 Task: Open a blank google sheet and write heading  Customer order data  Add 10 people name:-  'David White, Emily Green, Andrew Baker, Madison Evans, Logan King, Grace Hill, Gabriel Young, Elizabeth Flores, Samuel Reed, Avery Nelson. ' in June Last week sales are  10020 to 20050. customer order name:-  Nike shoe, Adidas shoe, Gucci T-shirt, Louis Vuitton bag, Zara Shirt, H&M jeans, Chanel perfume, Versace perfume, Ralph Lauren, Prada Shirtcustomer order price in between:-  10000 to 15000. Save page BudgetTrackData
Action: Mouse moved to (955, 70)
Screenshot: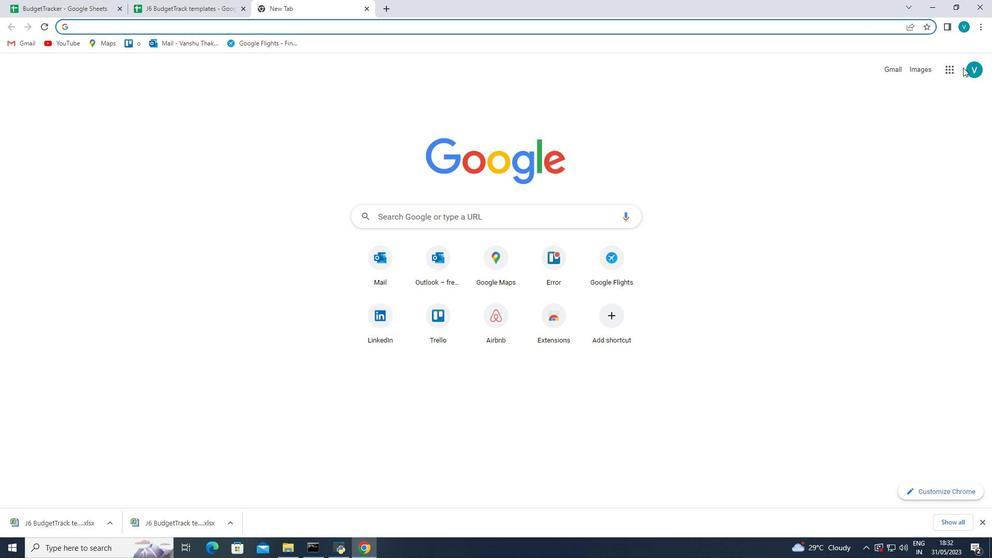 
Action: Mouse pressed left at (955, 70)
Screenshot: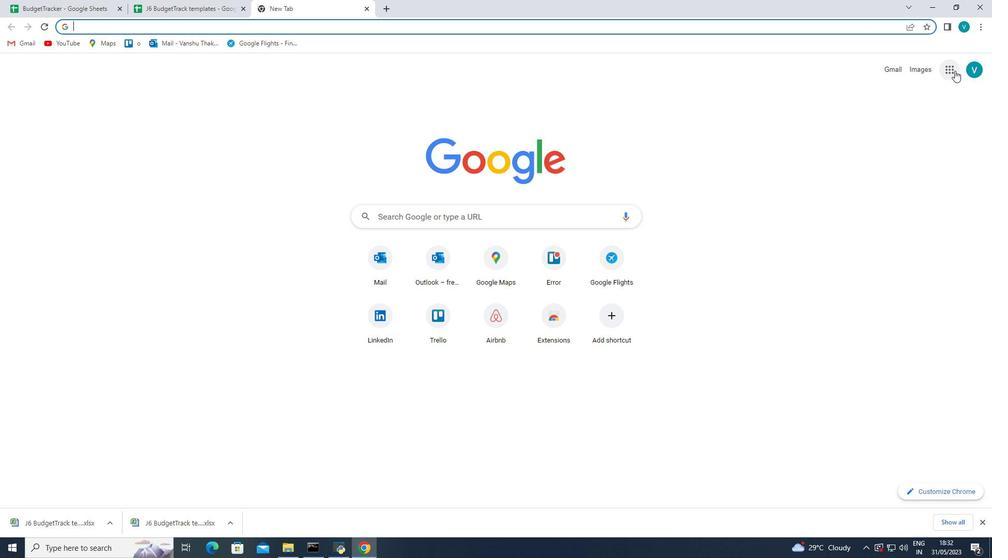 
Action: Mouse moved to (948, 234)
Screenshot: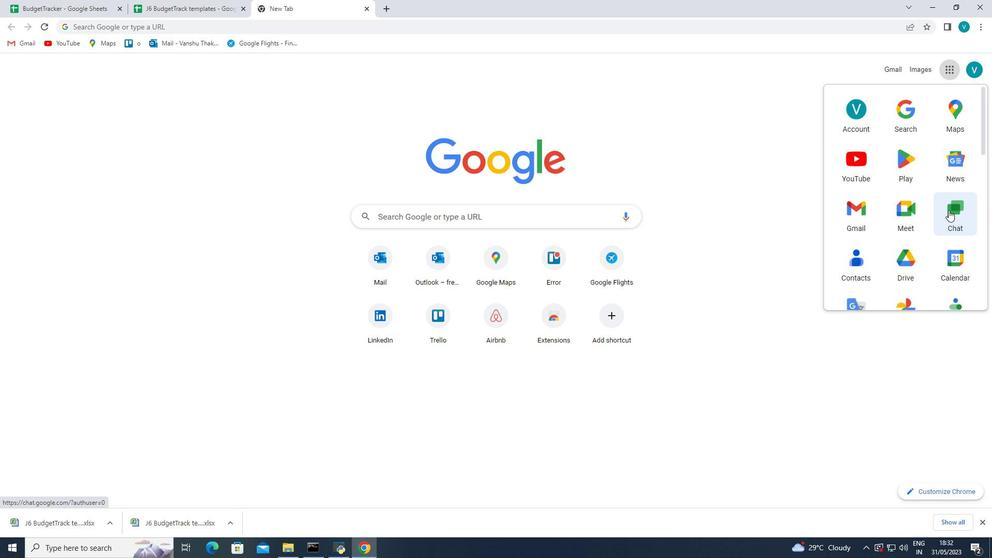 
Action: Mouse scrolled (948, 233) with delta (0, 0)
Screenshot: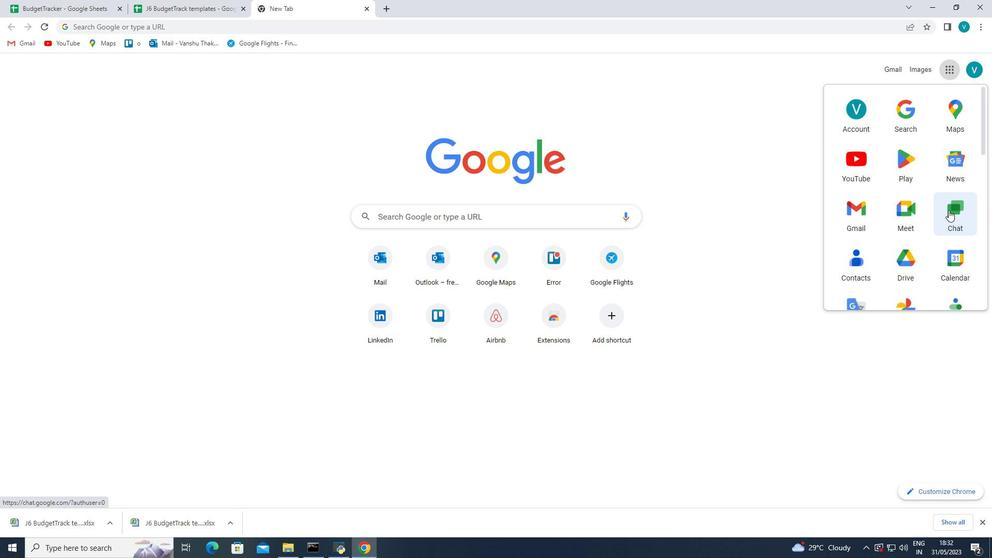 
Action: Mouse moved to (948, 236)
Screenshot: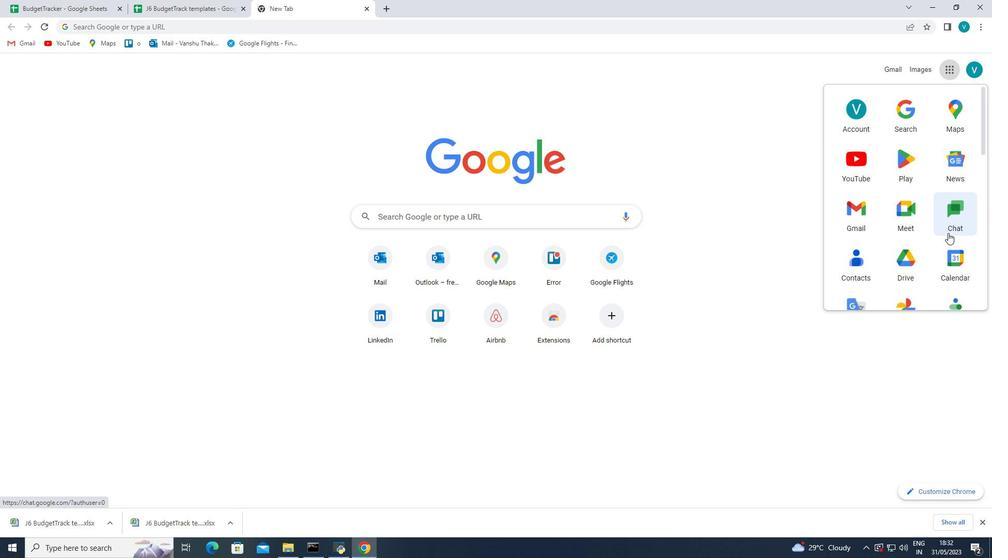 
Action: Mouse scrolled (948, 235) with delta (0, 0)
Screenshot: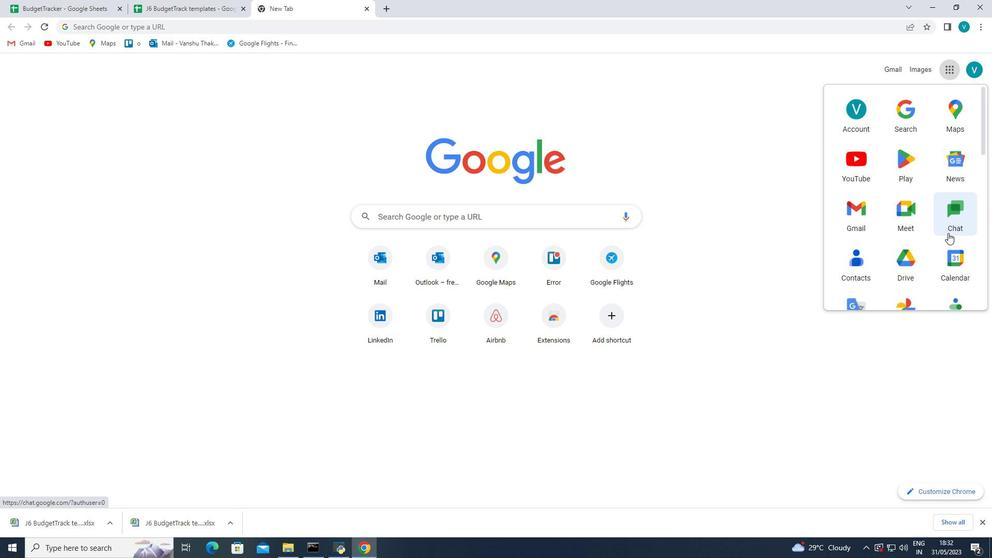 
Action: Mouse moved to (948, 236)
Screenshot: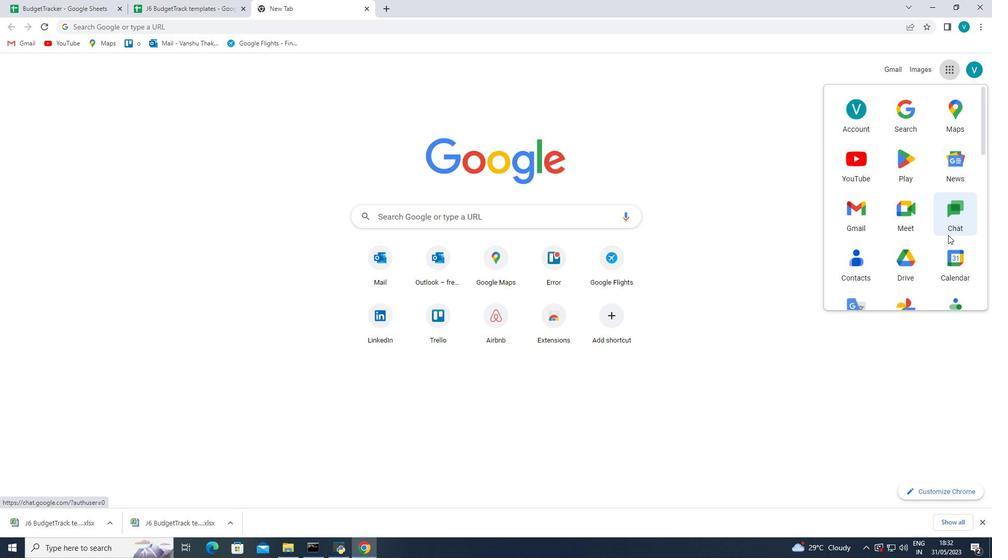 
Action: Mouse scrolled (948, 236) with delta (0, 0)
Screenshot: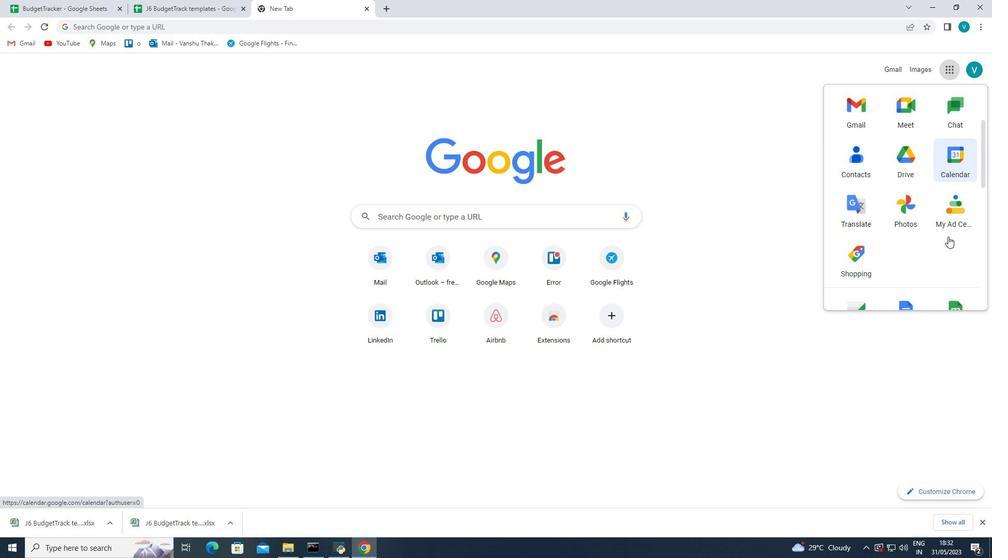 
Action: Mouse moved to (948, 237)
Screenshot: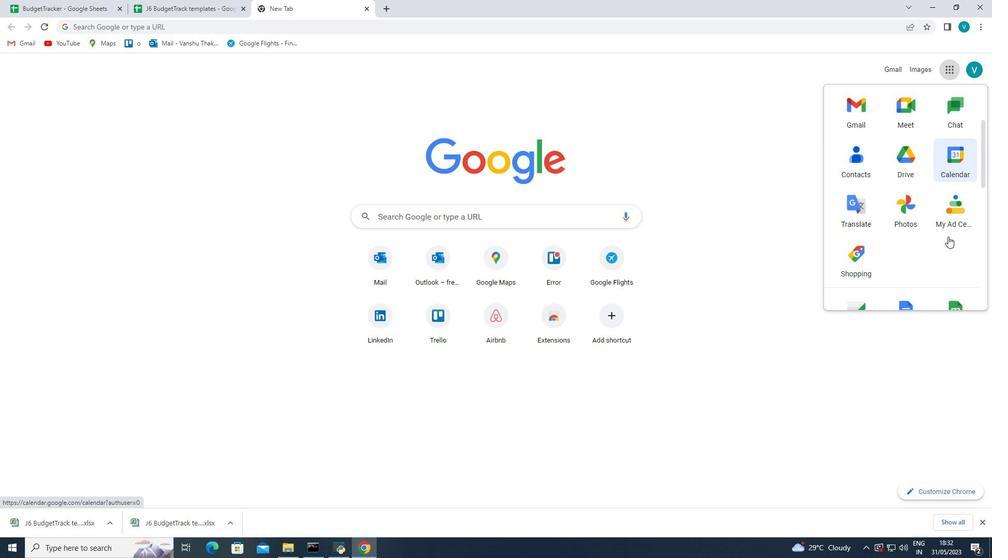
Action: Mouse scrolled (948, 236) with delta (0, 0)
Screenshot: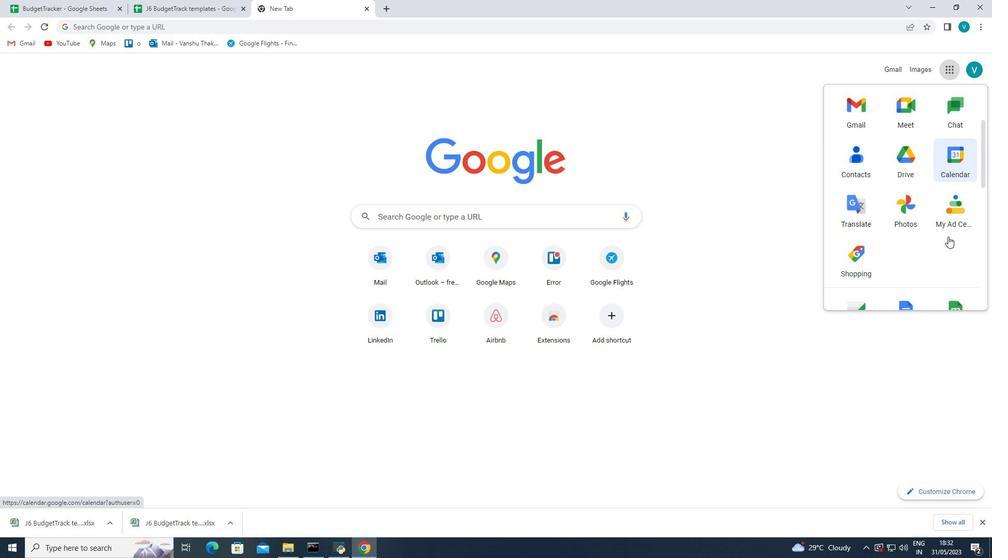 
Action: Mouse moved to (955, 224)
Screenshot: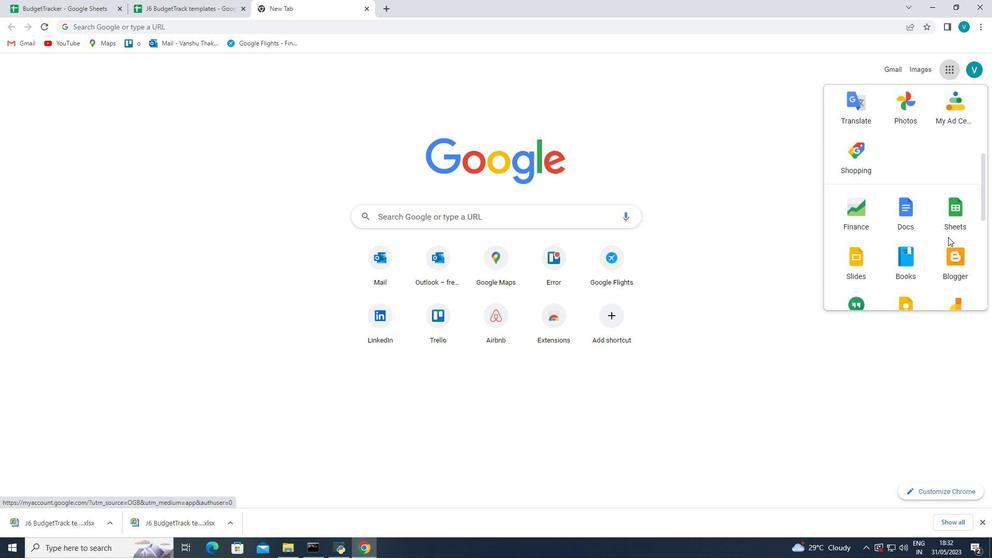 
Action: Mouse pressed left at (955, 224)
Screenshot: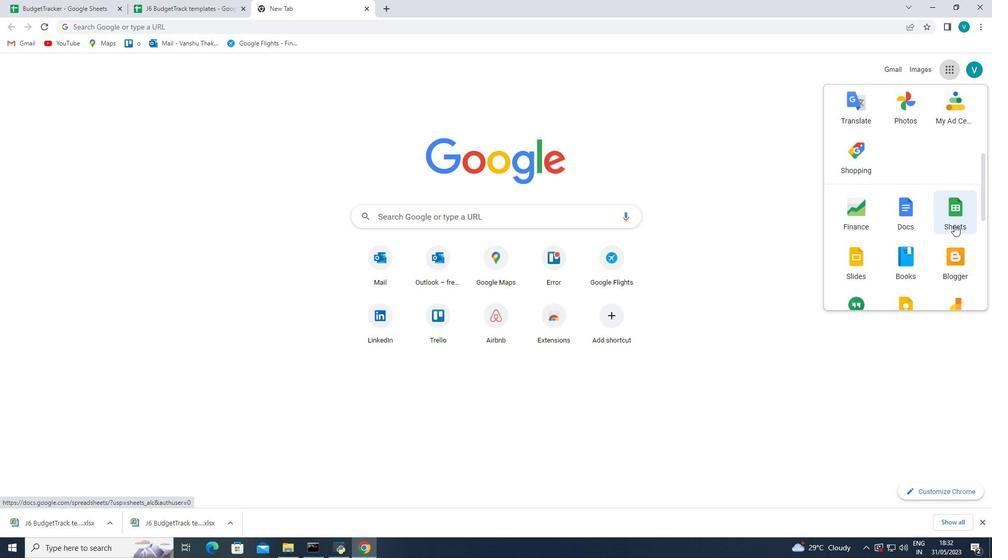 
Action: Mouse moved to (250, 169)
Screenshot: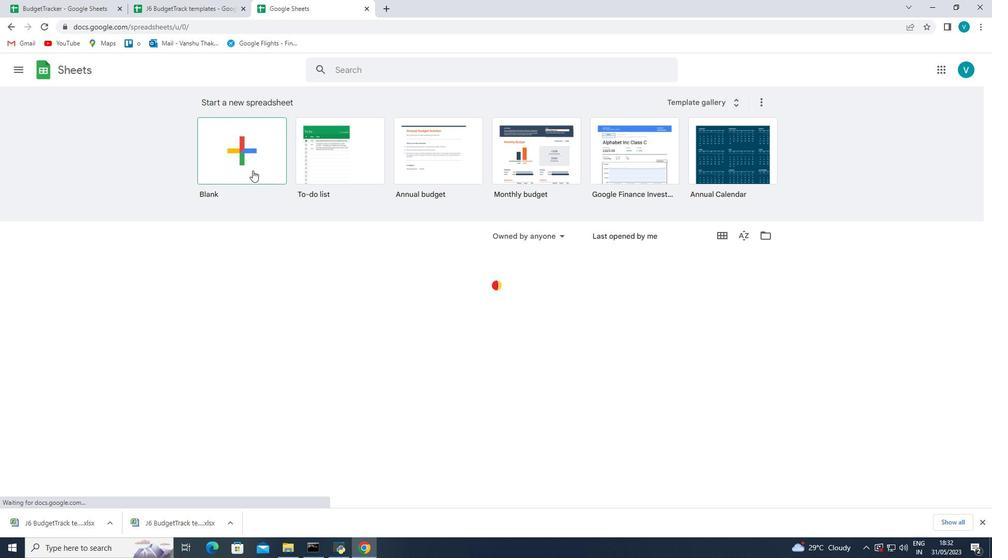 
Action: Mouse pressed left at (250, 169)
Screenshot: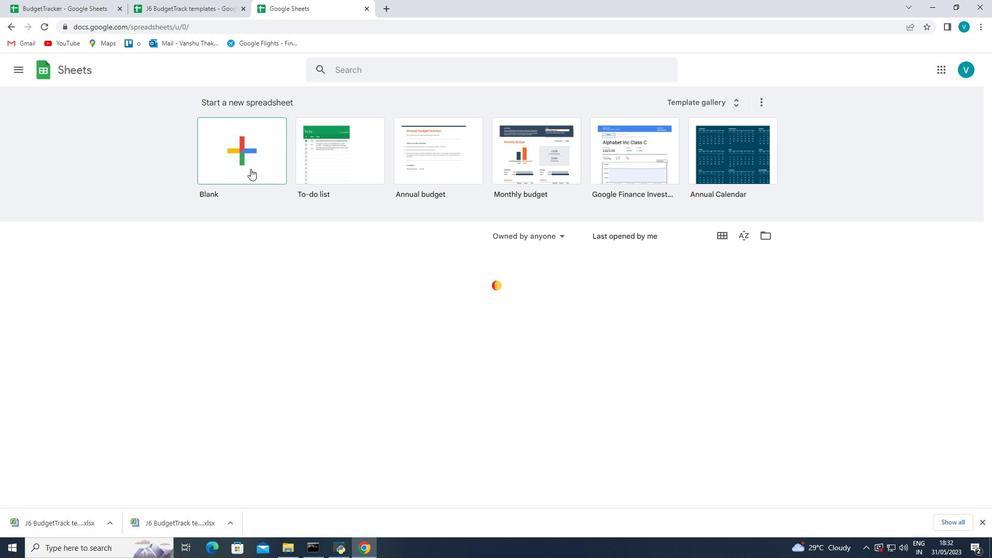 
Action: Mouse moved to (57, 145)
Screenshot: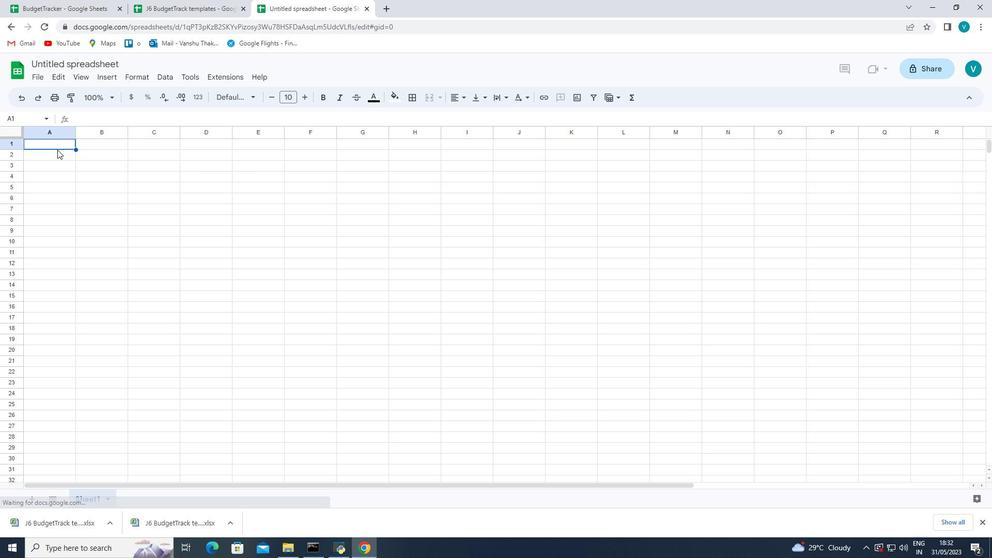 
Action: Mouse pressed left at (57, 145)
Screenshot: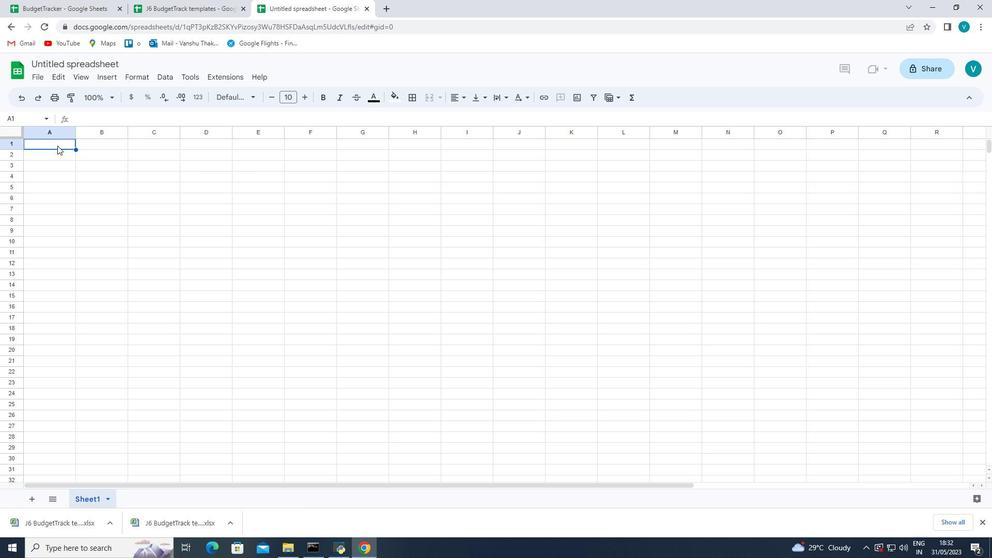 
Action: Mouse pressed left at (57, 145)
Screenshot: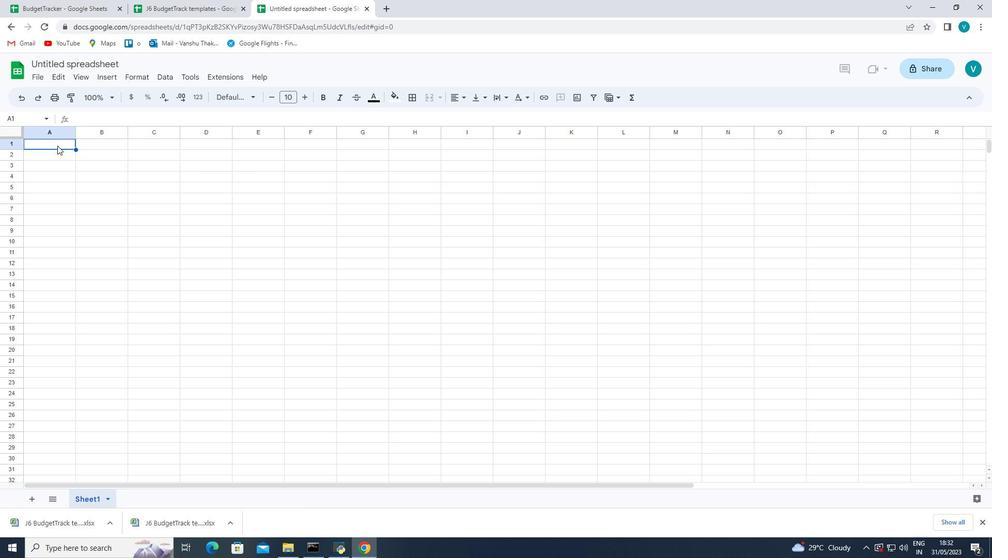 
Action: Mouse moved to (683, 180)
Screenshot: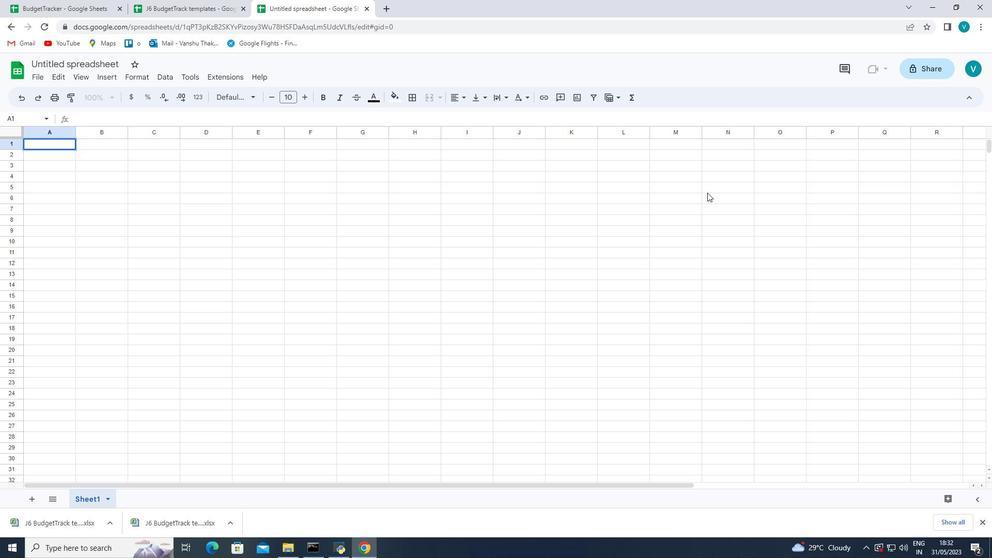 
Action: Key pressed <Key.shift>Custm<Key.backspace>omer<Key.space><Key.shift><Key.shift>Order<Key.space><Key.shift><Key.shift><Key.shift><Key.shift><Key.shift><Key.shift><Key.shift>Data<Key.enter><Key.shift>Name<Key.space><Key.right><Key.shift>June<Key.space>week<Key.space>last<Key.space><Key.backspace><Key.backspace><Key.backspace><Key.backspace><Key.backspace><Key.backspace><Key.backspace><Key.backspace><Key.backspace><Key.backspace>last<Key.space>week<Key.space>sales<Key.space><Key.right><Key.shift>Customer<Key.space><Key.shift>Ore<Key.backspace>der<Key.space><Key.shift>Name<Key.space><Key.right><Key.shift>Ordd<Key.backspace>er<Key.space><Key.shift>P<Key.backspace>price<Key.space>
Screenshot: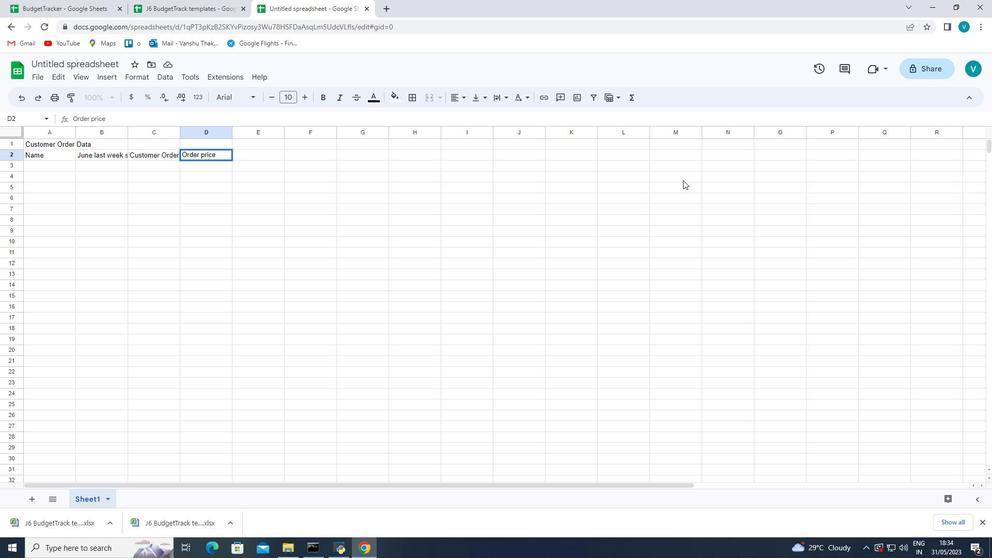 
Action: Mouse moved to (288, 214)
Screenshot: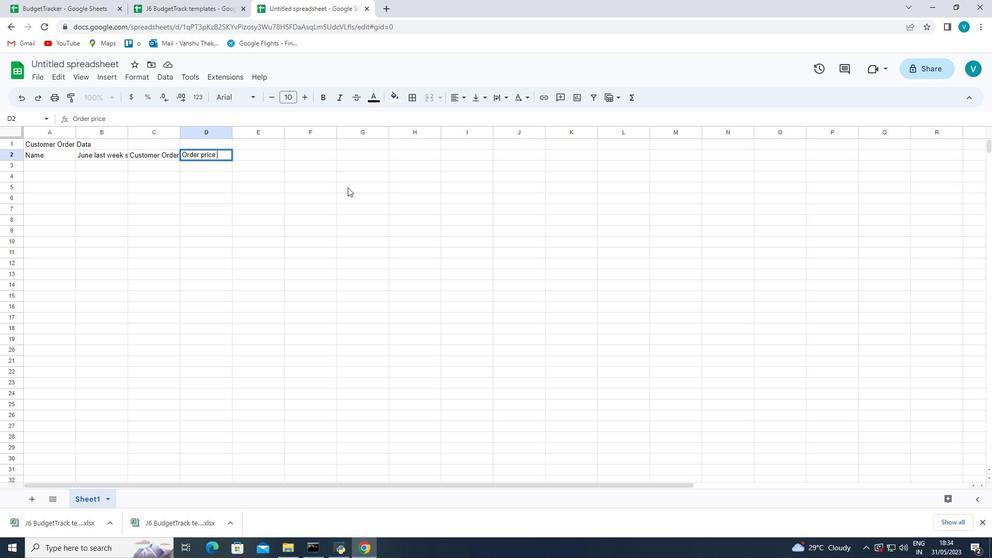 
Action: Mouse pressed left at (288, 214)
Screenshot: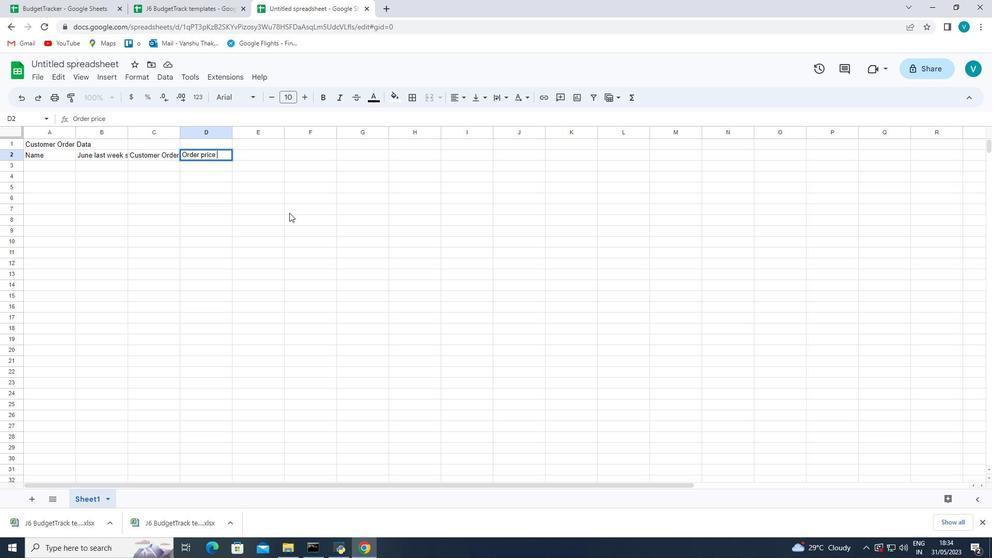 
Action: Mouse moved to (74, 132)
Screenshot: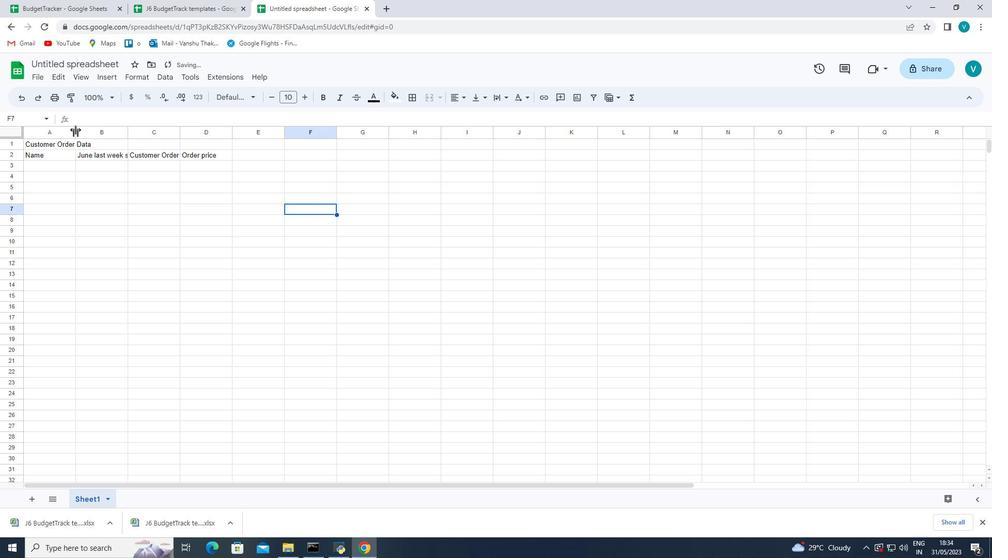 
Action: Mouse pressed left at (74, 132)
Screenshot: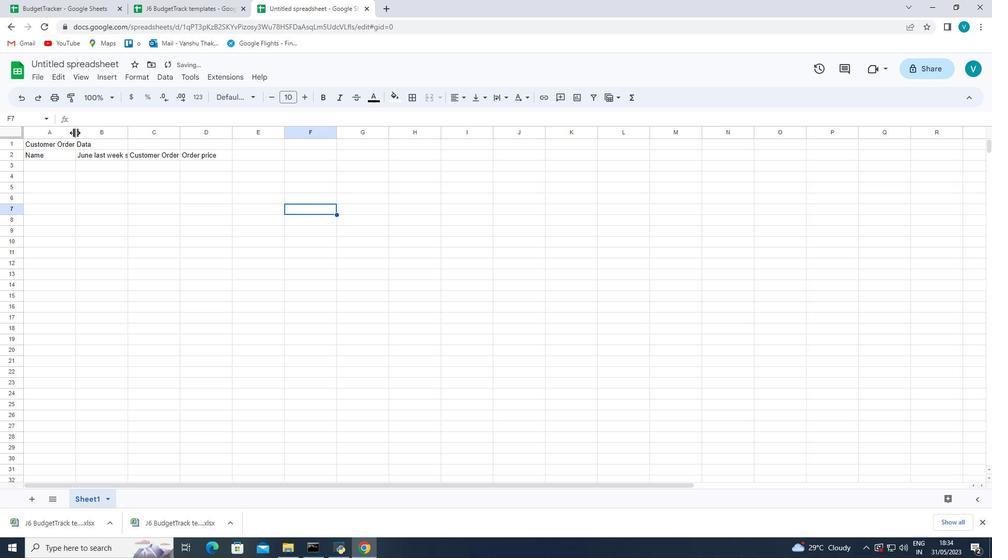 
Action: Mouse moved to (74, 132)
Screenshot: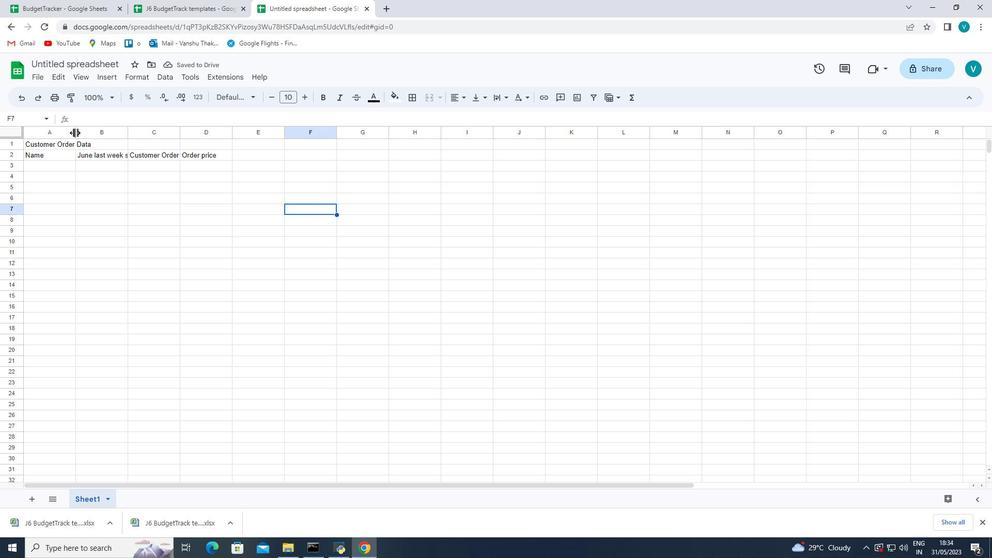 
Action: Mouse pressed left at (74, 132)
Screenshot: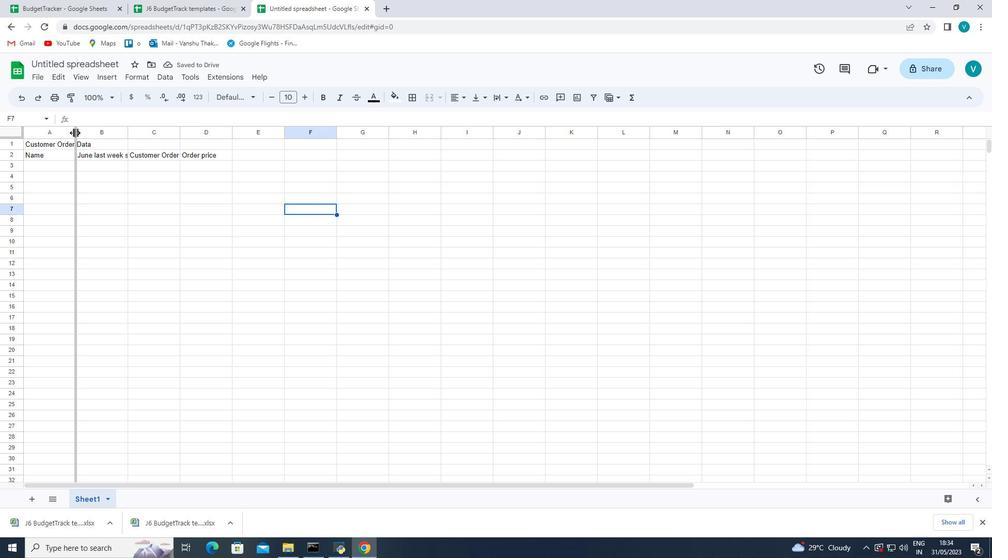 
Action: Mouse moved to (145, 130)
Screenshot: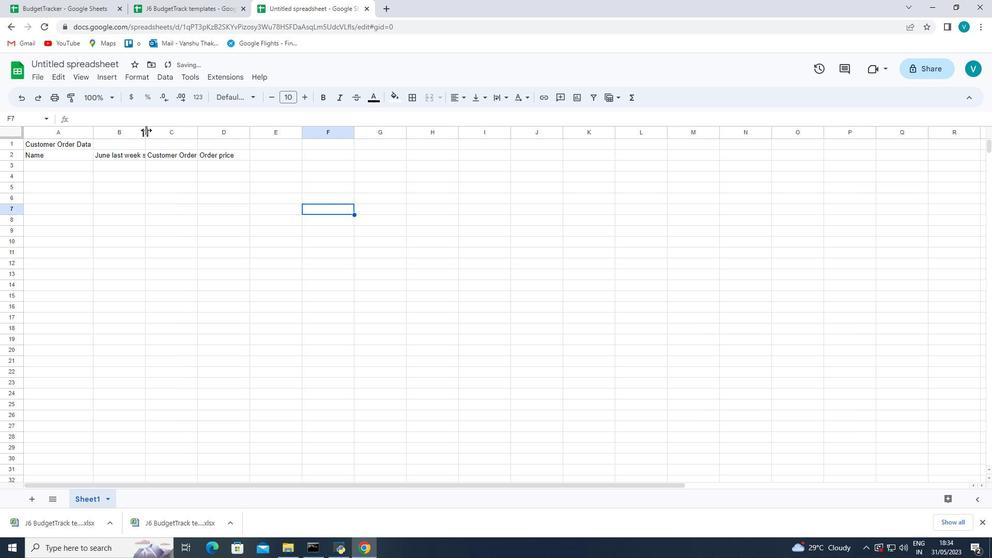 
Action: Mouse pressed left at (145, 130)
Screenshot: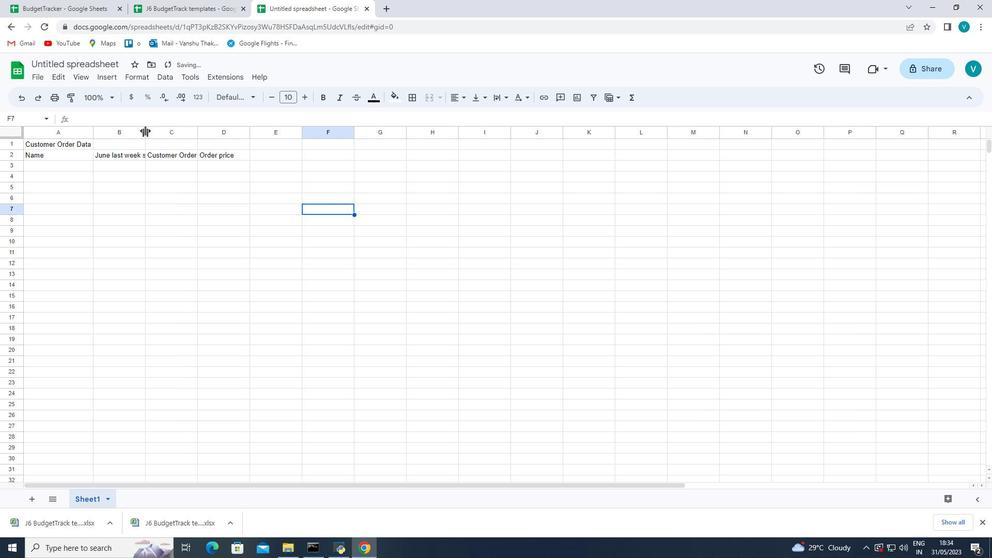 
Action: Mouse pressed left at (145, 130)
Screenshot: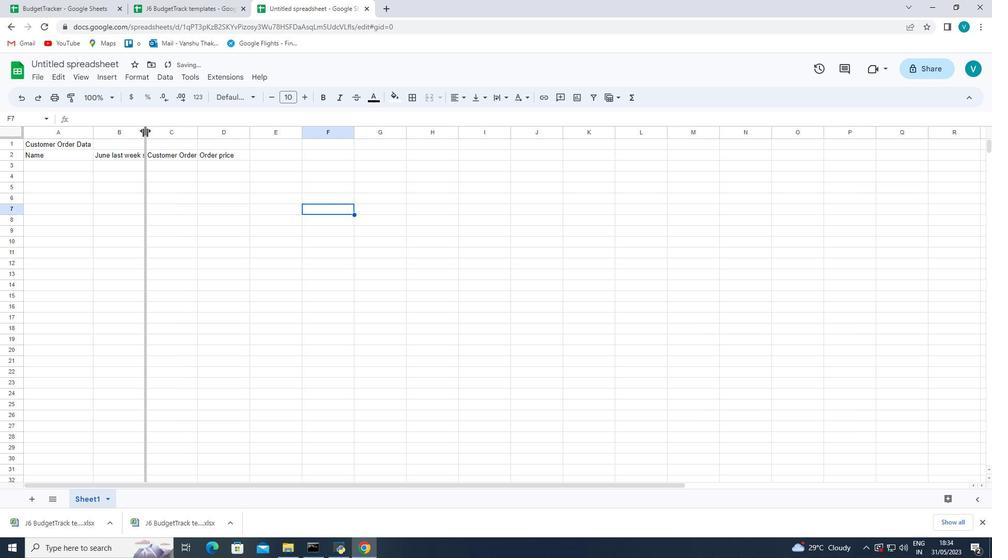 
Action: Mouse moved to (213, 128)
Screenshot: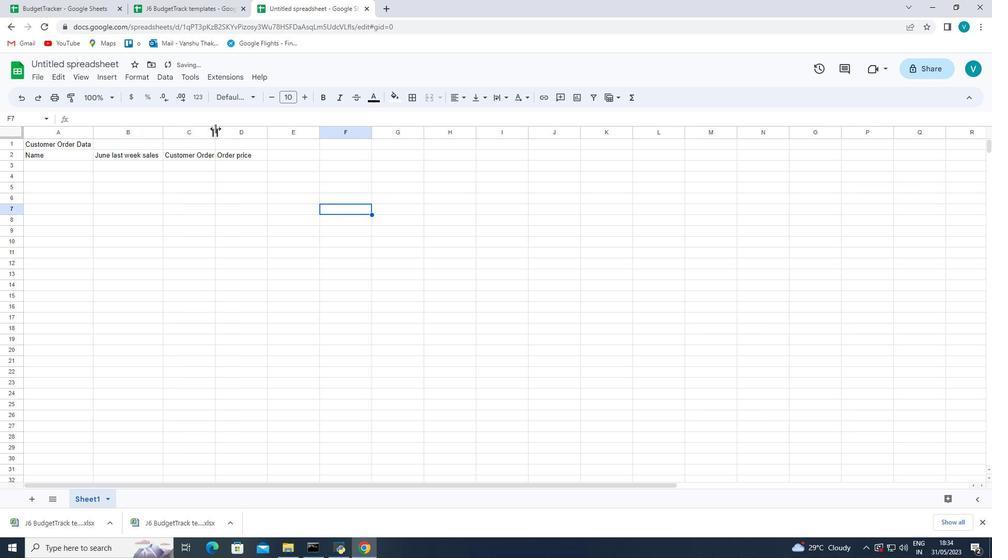 
Action: Mouse pressed left at (213, 128)
Screenshot: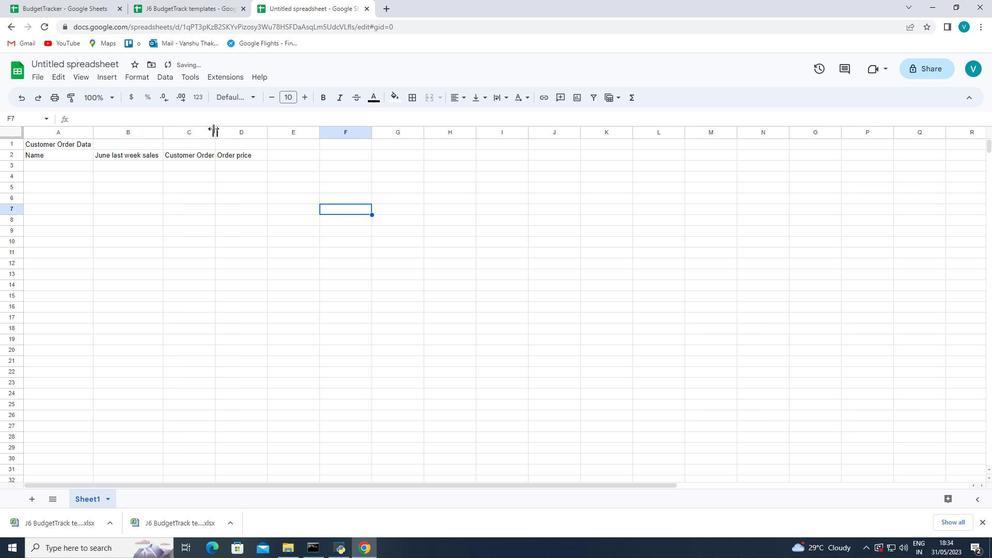 
Action: Mouse pressed left at (213, 128)
Screenshot: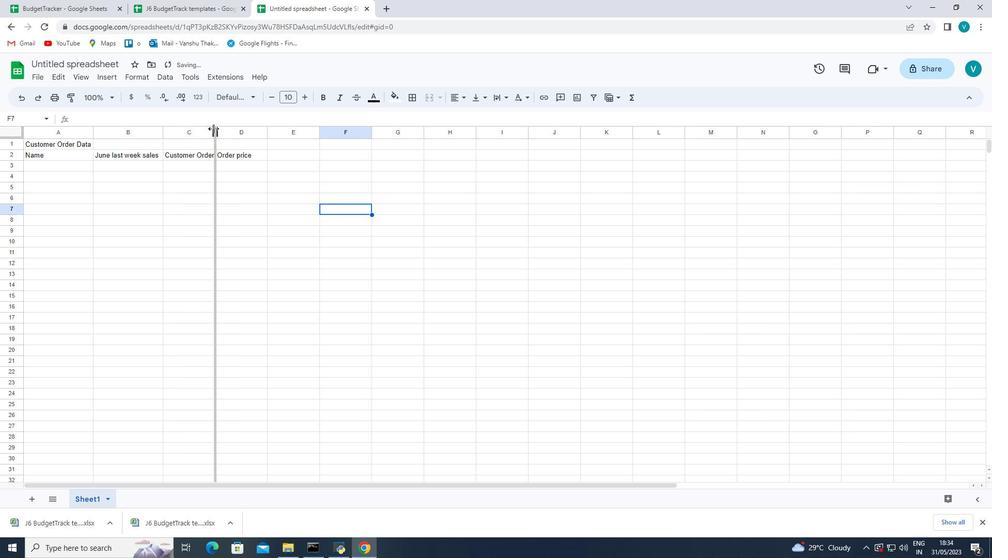 
Action: Mouse moved to (293, 129)
Screenshot: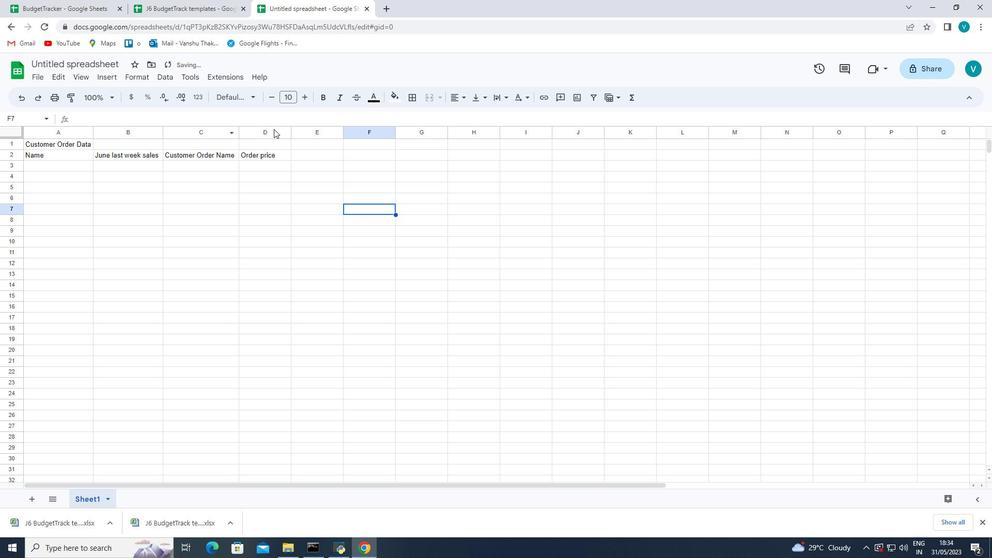 
Action: Mouse pressed left at (293, 129)
Screenshot: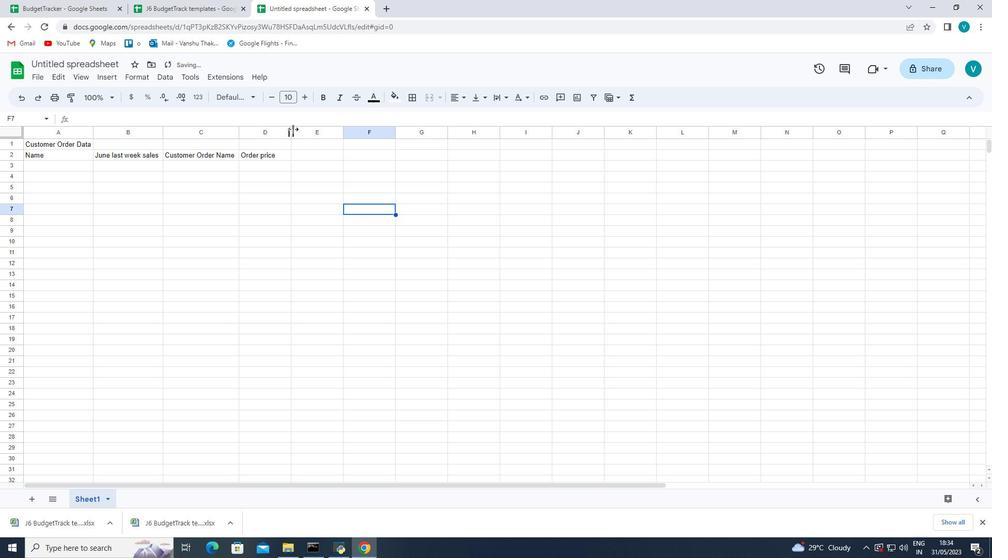 
Action: Mouse moved to (293, 129)
Screenshot: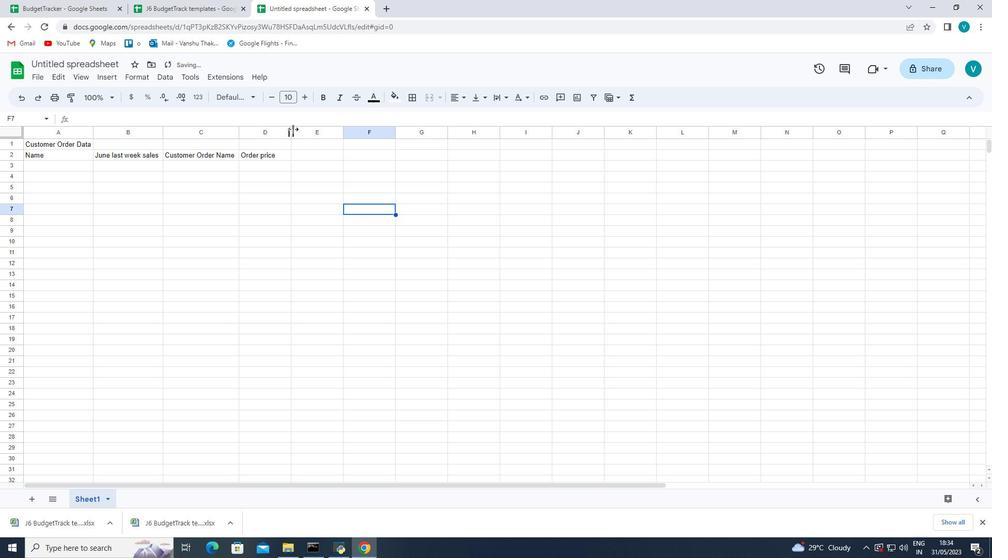 
Action: Mouse pressed left at (293, 129)
Screenshot: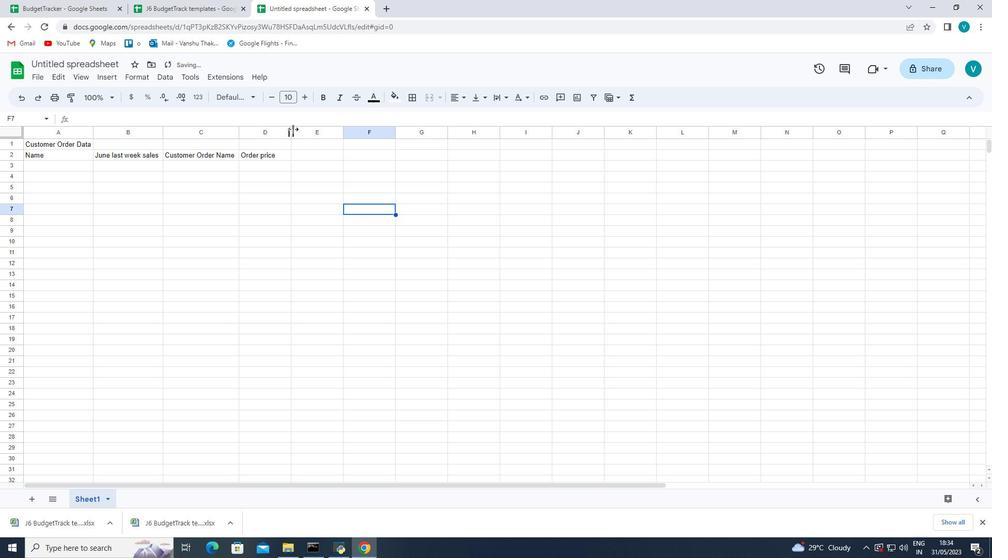 
Action: Mouse moved to (5, 173)
Screenshot: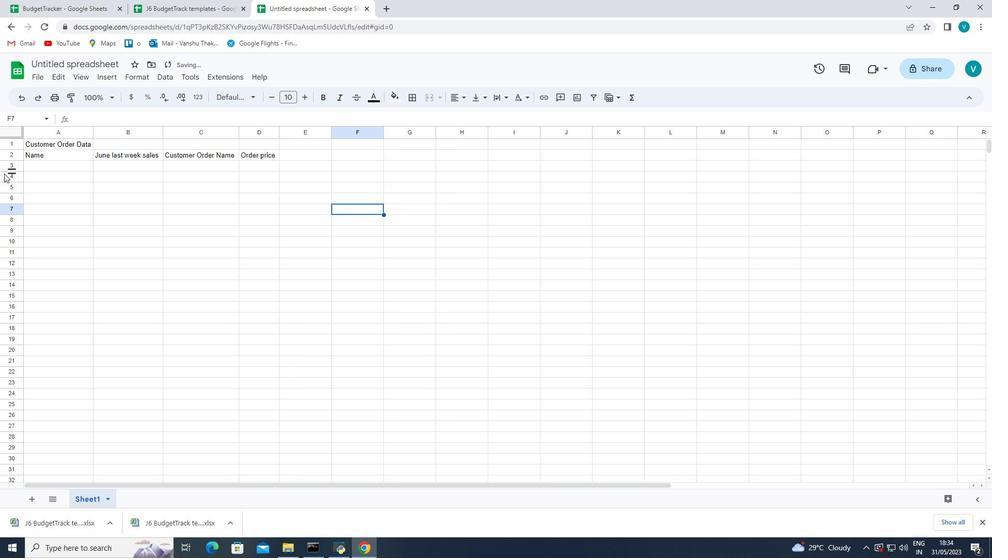 
Action: Mouse pressed left at (5, 173)
Screenshot: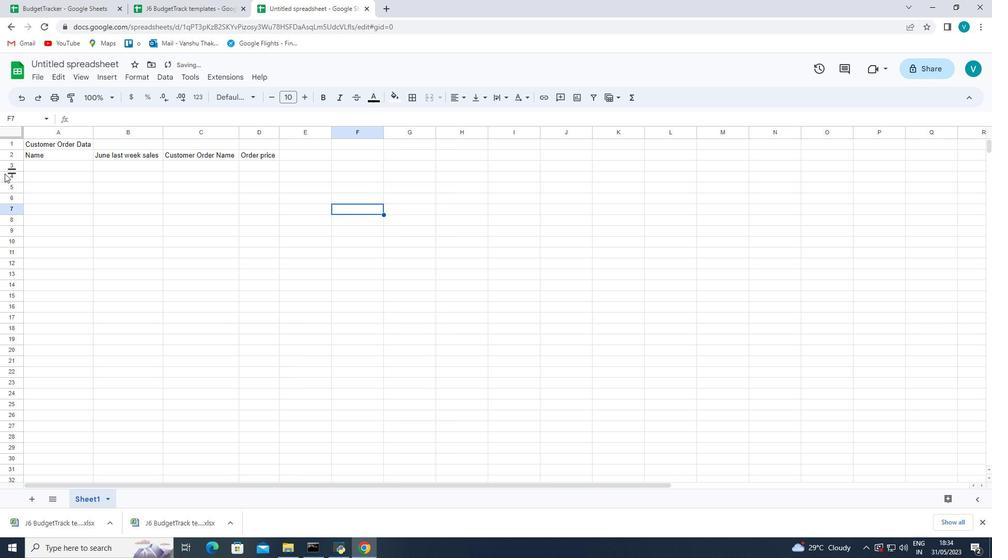 
Action: Mouse moved to (44, 166)
Screenshot: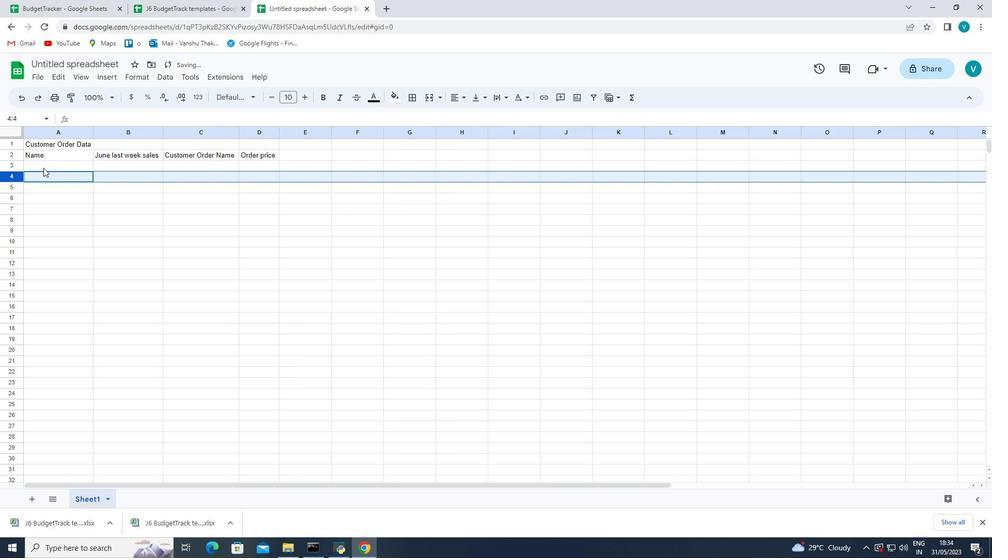 
Action: Mouse pressed left at (44, 166)
Screenshot: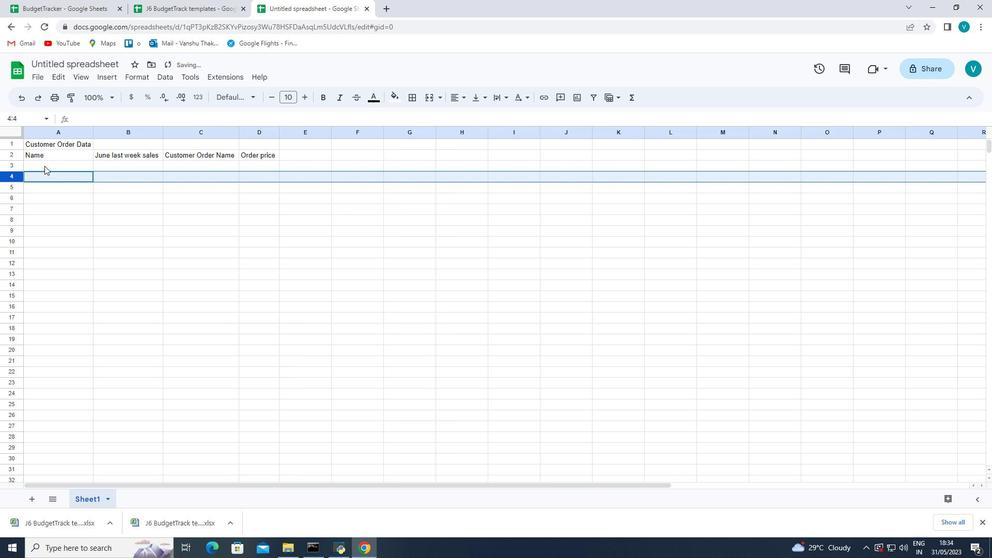 
Action: Mouse pressed left at (44, 166)
Screenshot: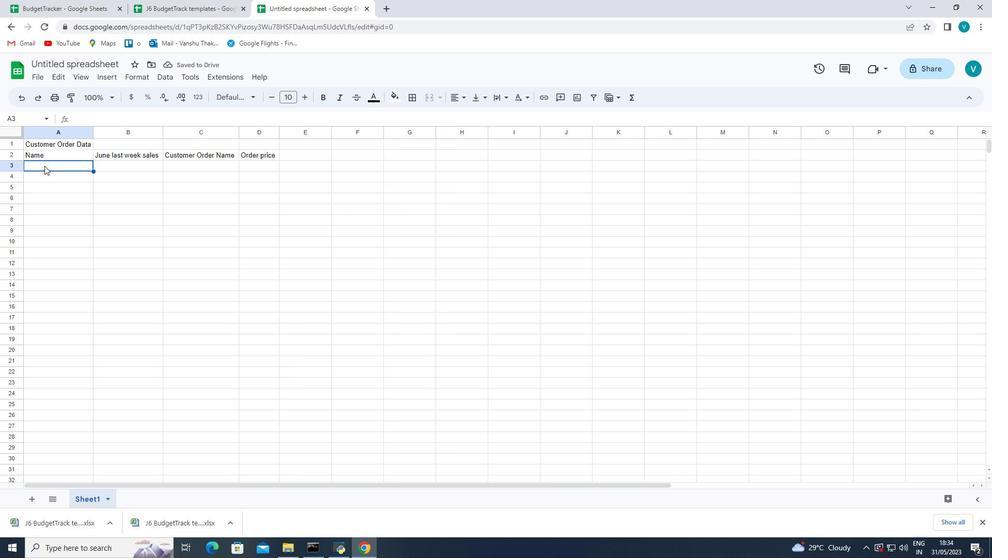 
Action: Mouse moved to (262, 128)
Screenshot: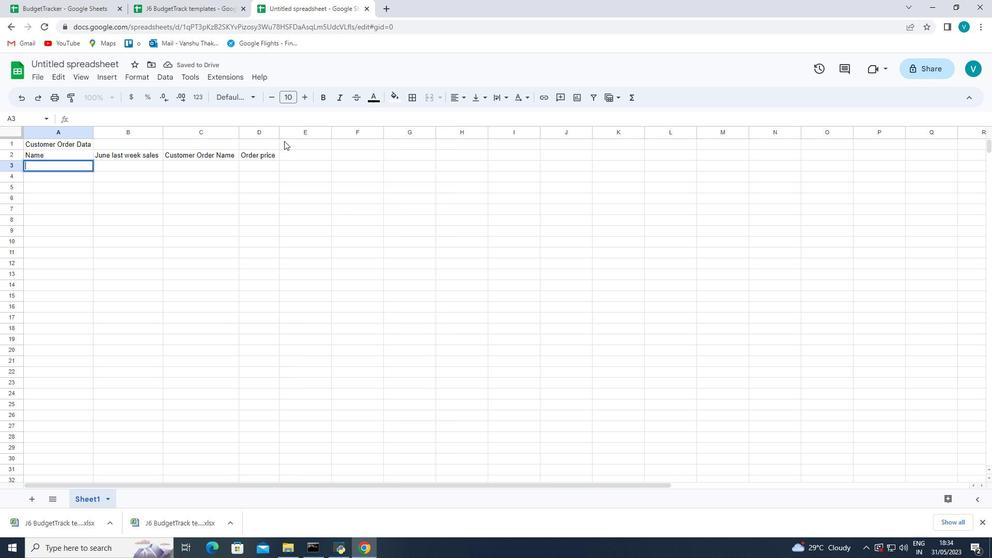 
Action: Key pressed <Key.shift>David<Key.space><Key.shift>White<Key.space><Key.enter><Key.shift>Emily<Key.space><Key.enter>
Screenshot: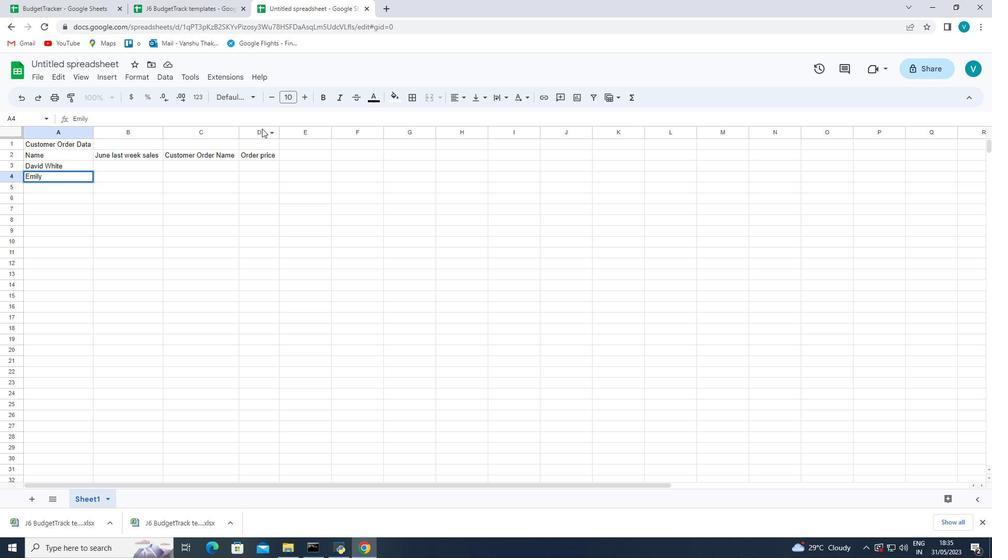 
Action: Mouse moved to (53, 172)
Screenshot: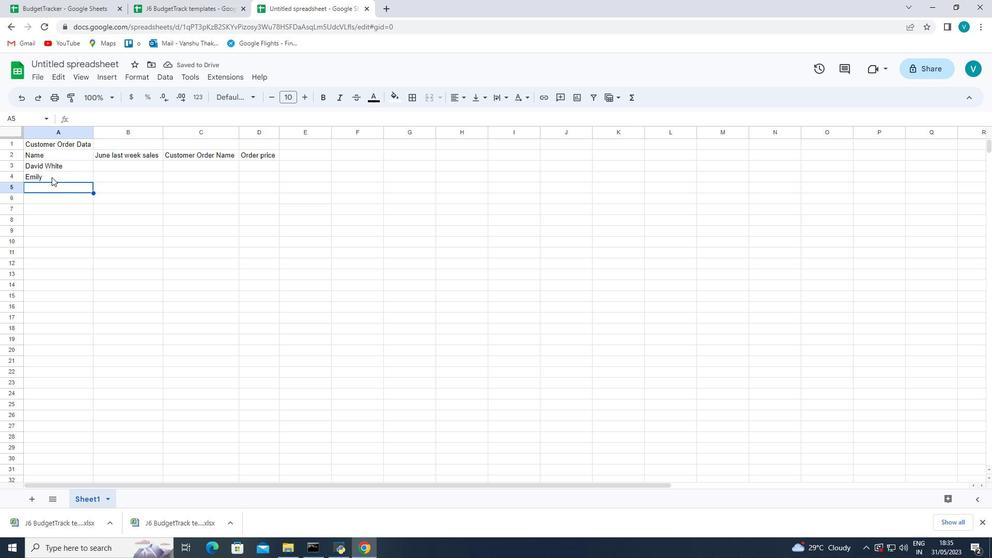 
Action: Mouse pressed left at (53, 172)
Screenshot: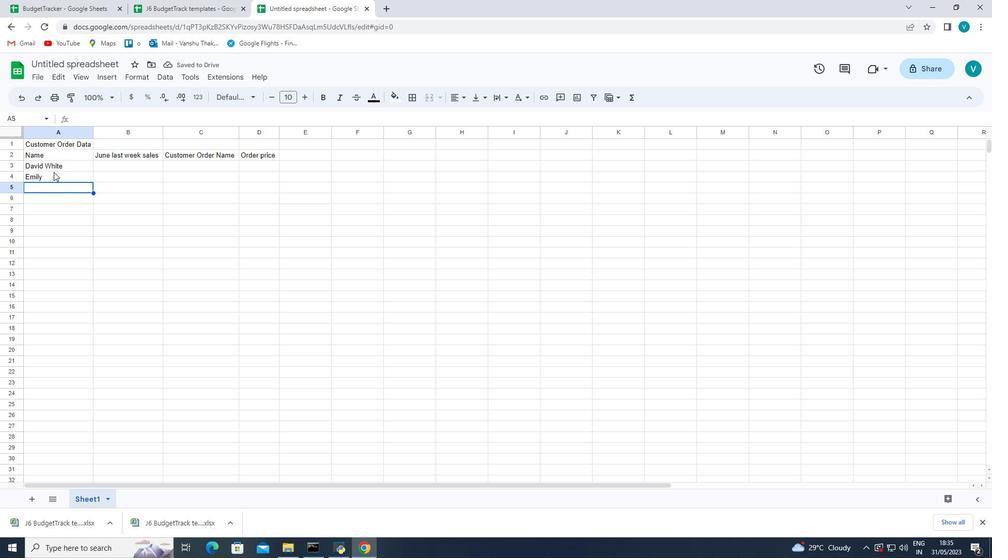 
Action: Mouse pressed left at (53, 172)
Screenshot: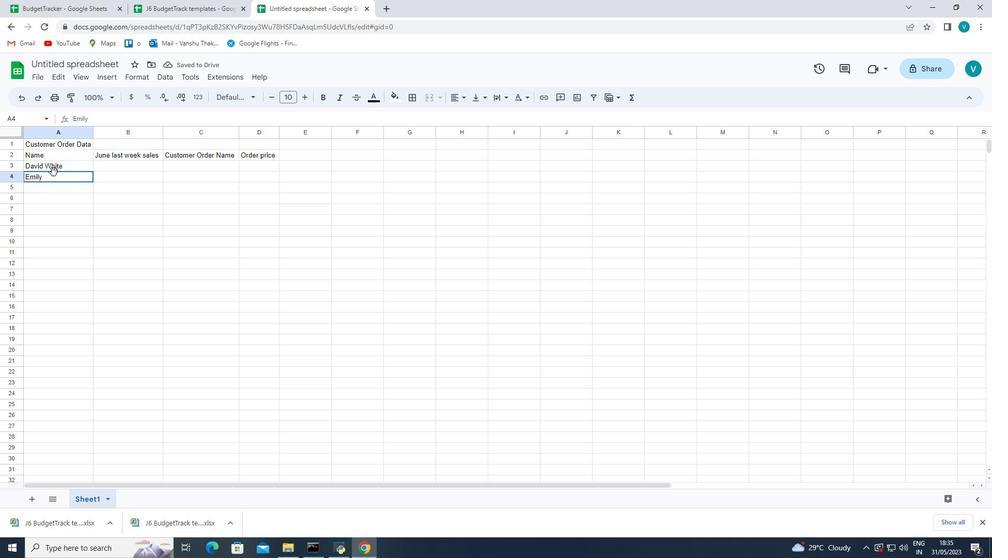 
Action: Mouse moved to (52, 174)
Screenshot: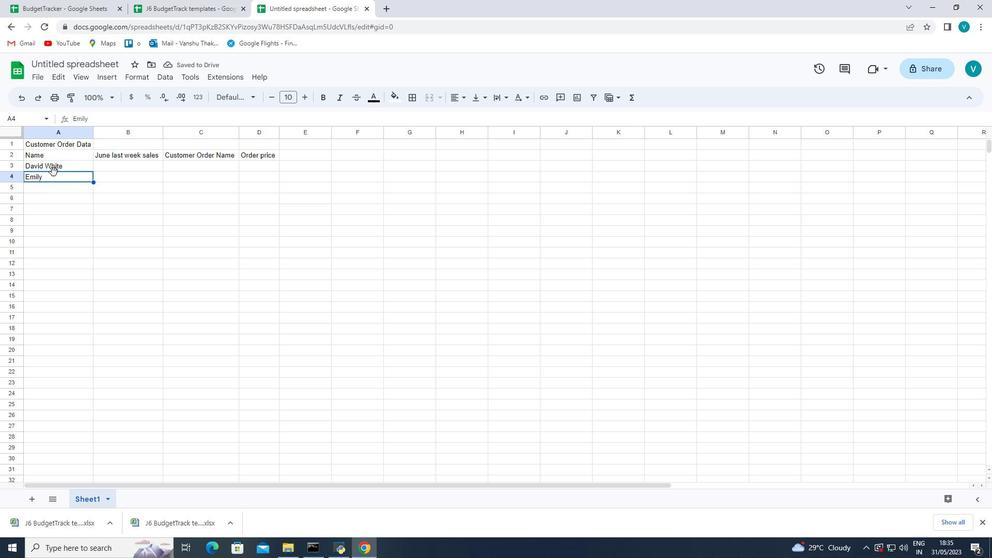 
Action: Mouse pressed left at (52, 174)
Screenshot: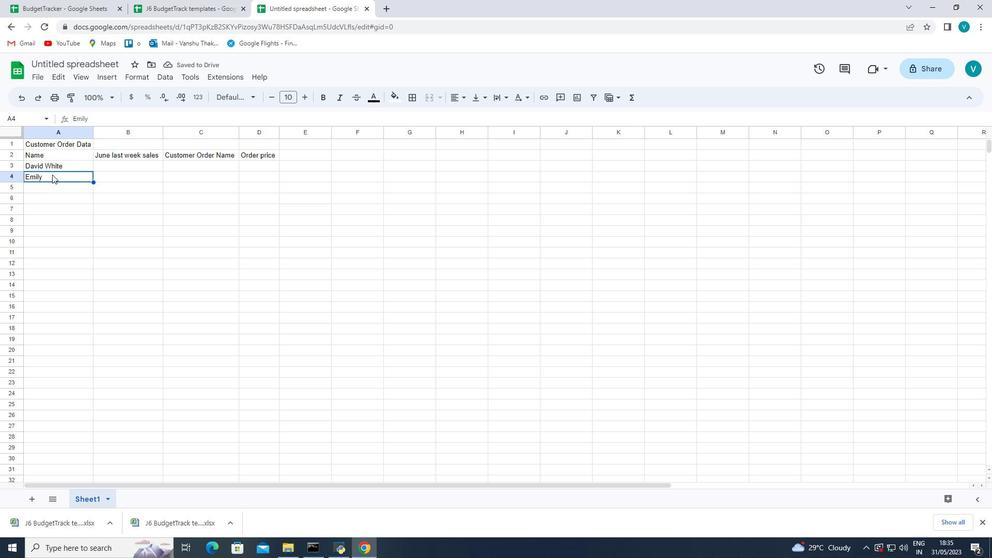 
Action: Mouse moved to (56, 175)
Screenshot: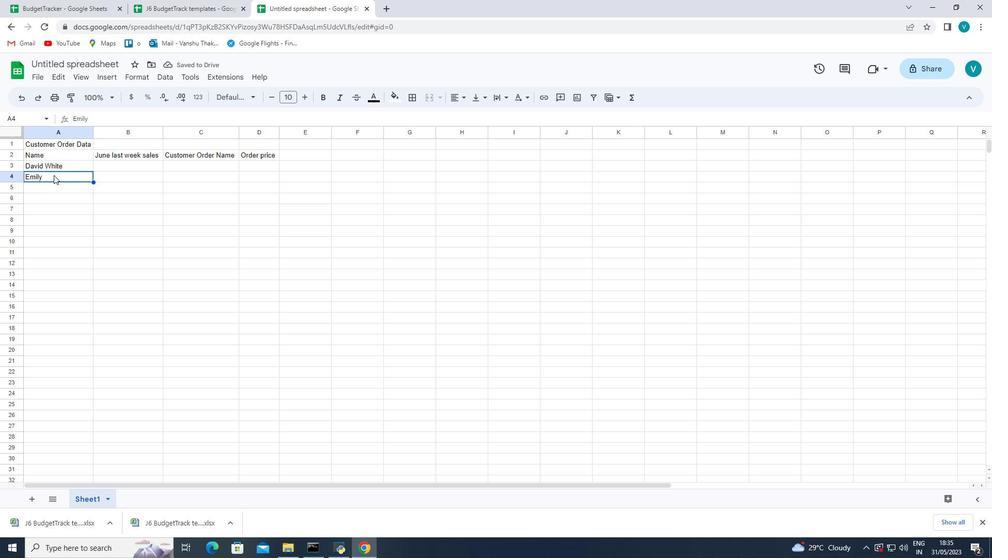 
Action: Mouse pressed left at (56, 175)
Screenshot: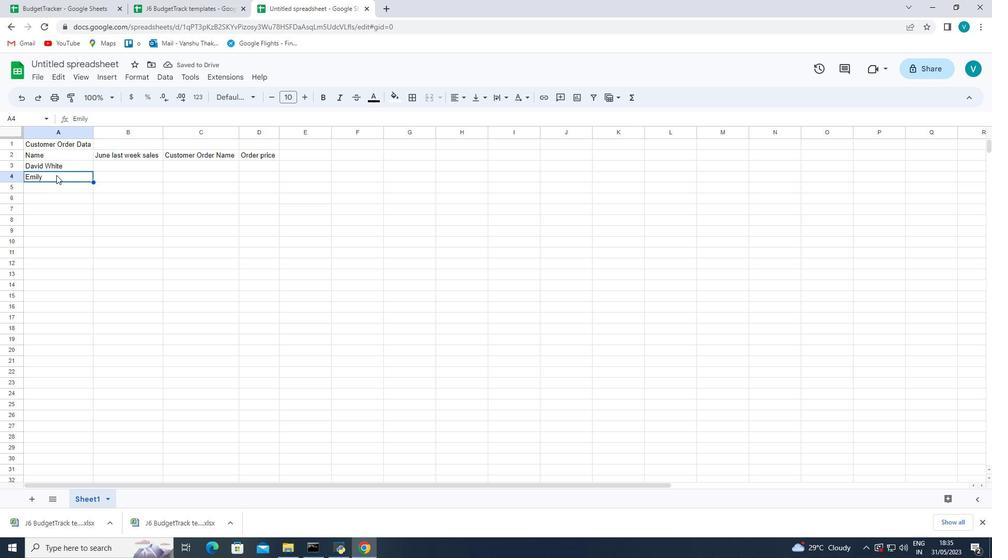 
Action: Mouse pressed left at (56, 175)
Screenshot: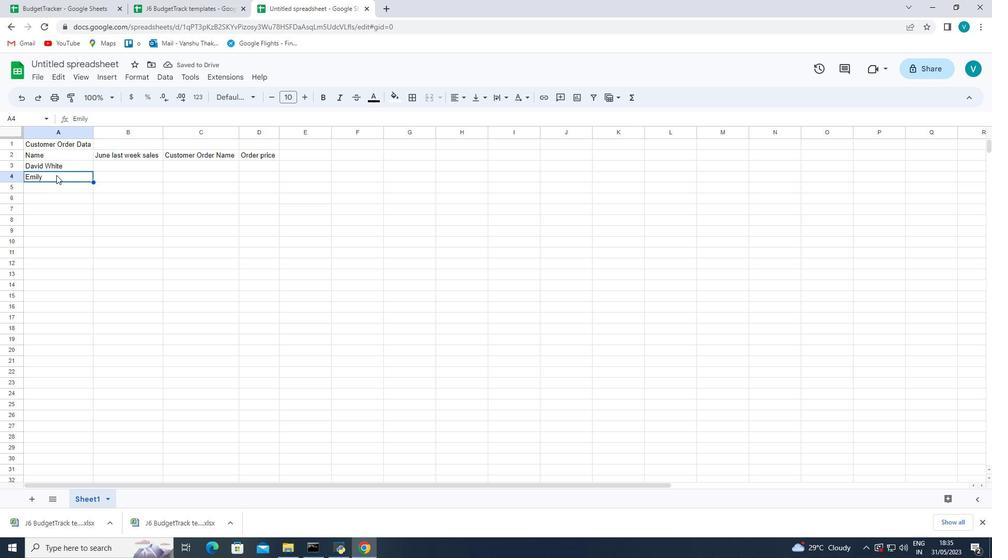 
Action: Mouse moved to (55, 174)
Screenshot: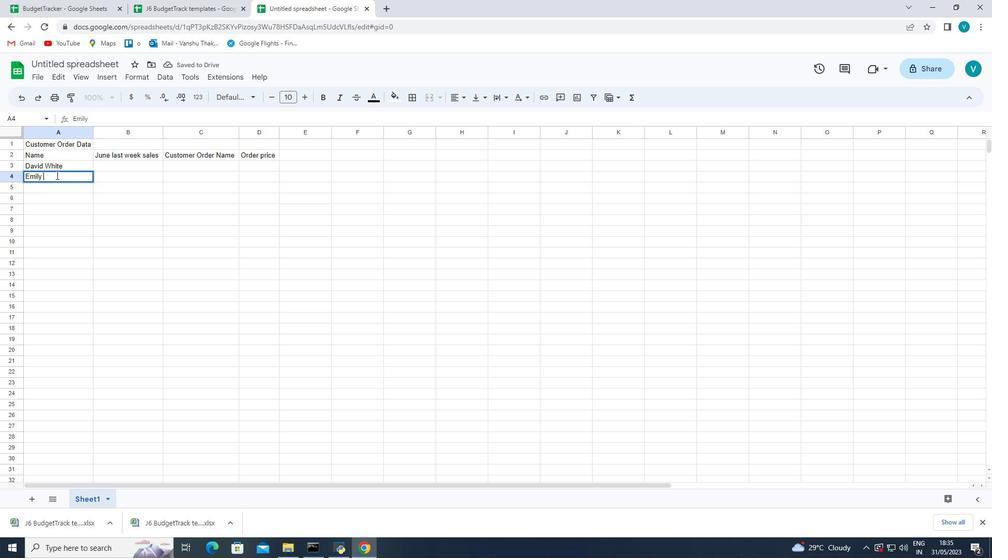 
Action: Key pressed <Key.shift>Gr
Screenshot: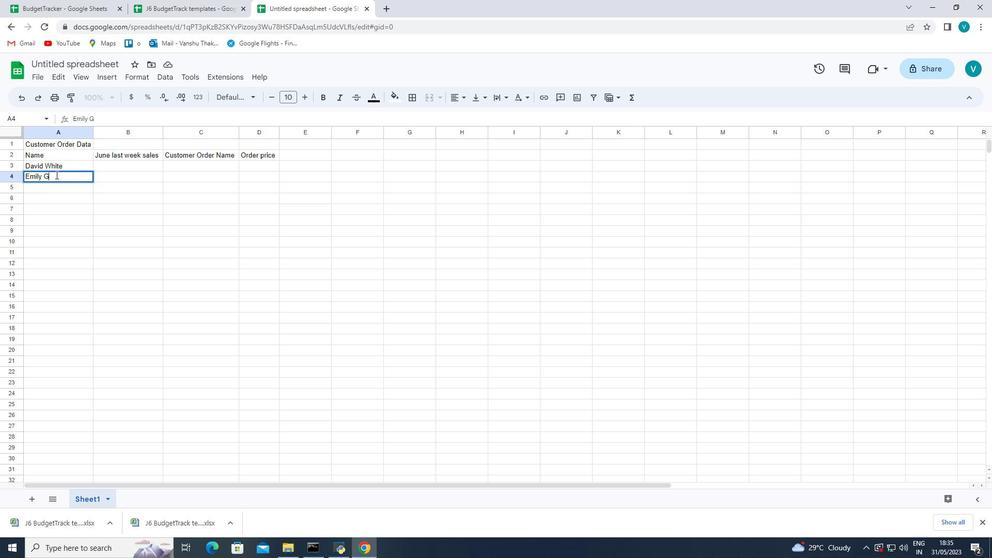 
Action: Mouse moved to (55, 174)
Screenshot: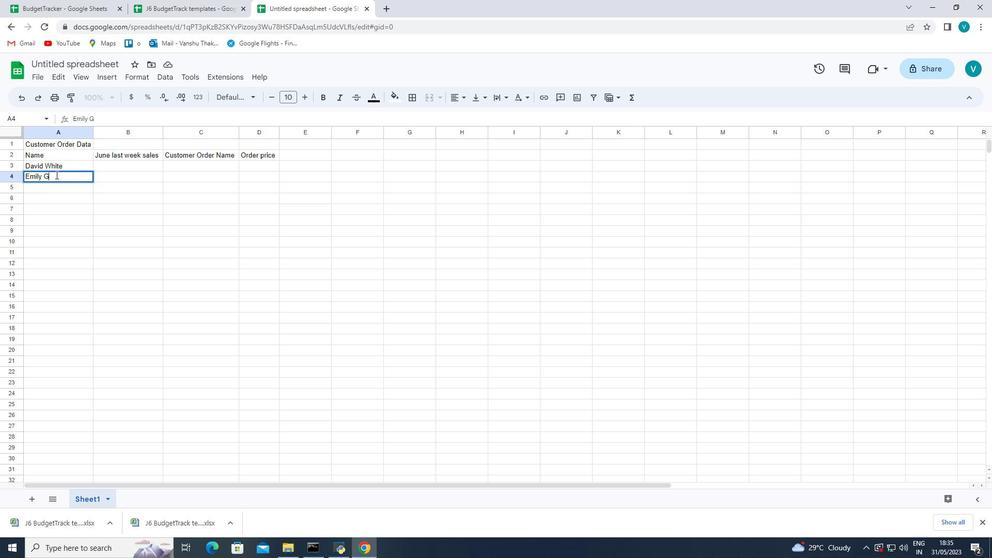 
Action: Key pressed een<Key.enter>
Screenshot: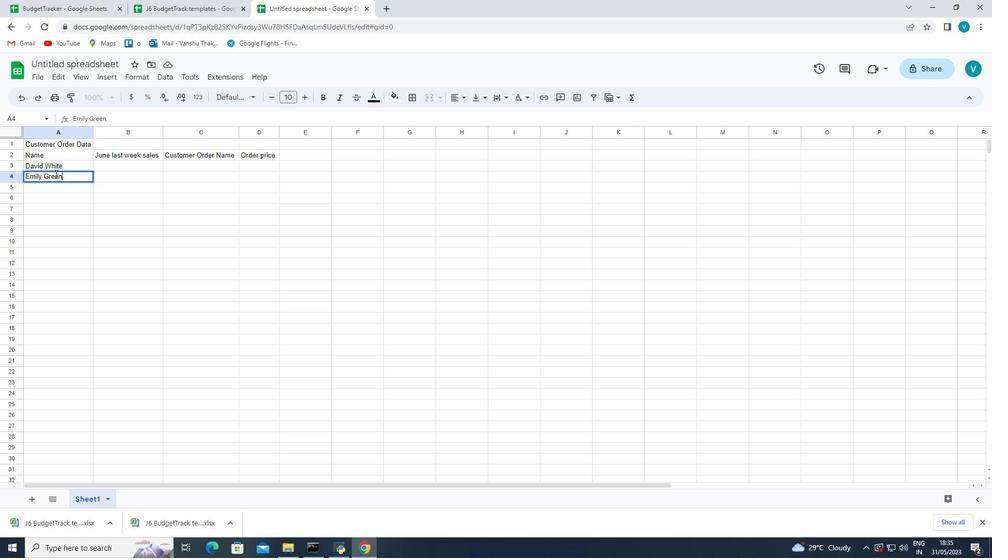 
Action: Mouse moved to (244, 120)
Screenshot: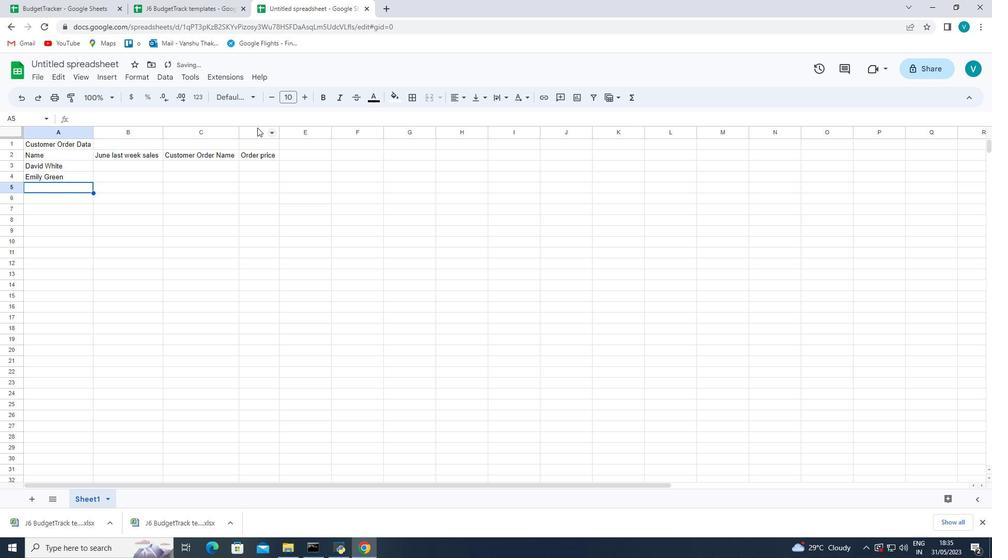 
Action: Key pressed <Key.shift>Ad<Key.backspace><Key.shift>ndrew<Key.space><Key.shift>Baker<Key.space><Key.enter><Key.shift>Madison<Key.space><Key.shift><Key.shift><Key.shift><Key.shift><Key.shift><Key.shift><Key.shift><Key.shift><Key.shift><Key.shift><Key.shift><Key.shift><Key.shift>Evans<Key.space><Key.enter><Key.shift>Logan<Key.space><Key.shift>King<Key.space><Key.enter><Key.shift><Key.shift><Key.shift><Key.shift><Key.shift>Grace<Key.space><Key.shift>hil<Key.backspace><Key.backspace><Key.backspace><Key.shift>Hill<Key.space><Key.enter><Key.shift>Gabriel<Key.space><Key.shift>young<Key.space><Key.enter><Key.shift><Key.shift><Key.shift><Key.shift><Key.shift><Key.shift>eli<Key.backspace><Key.backspace><Key.backspace><Key.shift>Elix<Key.backspace>zabeth<Key.space><Key.shift><Key.shift><Key.shift><Key.shift><Key.shift><Key.shift>Flores<Key.enter><Key.shift>Samuel<Key.space><Key.shift><Key.shift><Key.shift><Key.shift><Key.shift><Key.shift><Key.shift>Reed<Key.space><Key.enter><Key.shift><Key.shift><Key.shift><Key.shift><Key.shift><Key.shift><Key.shift><Key.shift><Key.shift><Key.shift><Key.shift><Key.shift><Key.shift>Averey<Key.backspace><Key.backspace>y<Key.space><Key.shift><Key.shift><Key.shift><Key.shift>Nelson<Key.space><Key.enter>
Screenshot: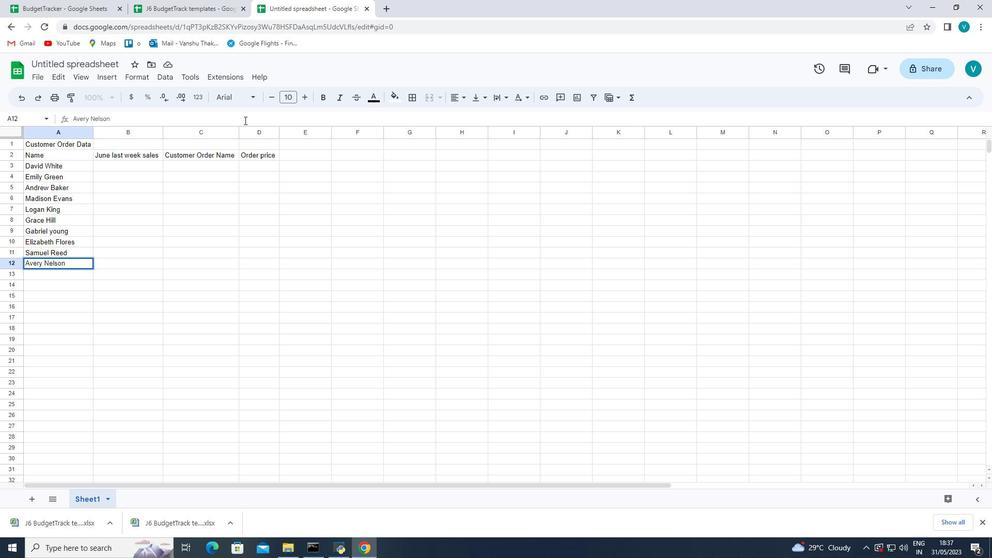 
Action: Mouse moved to (115, 168)
Screenshot: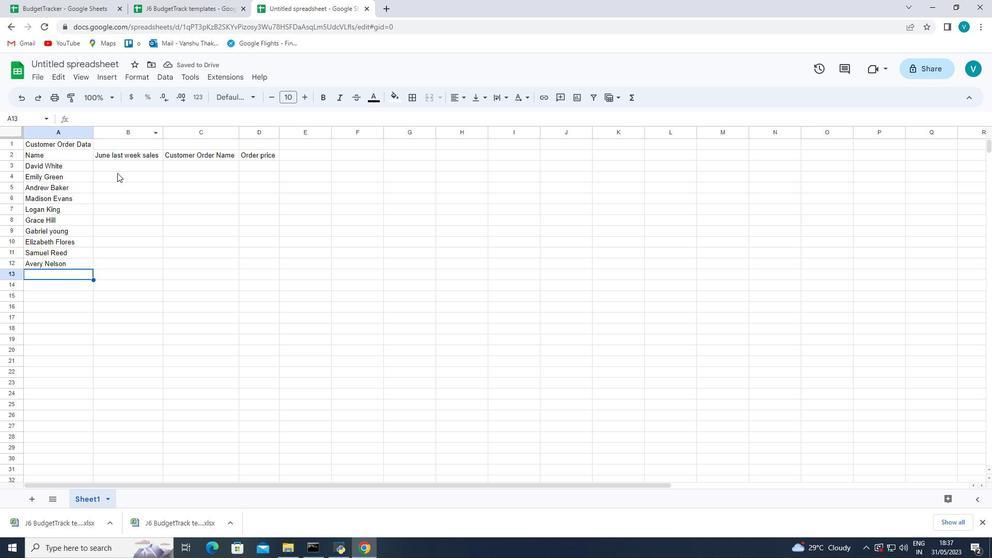 
Action: Mouse pressed left at (115, 168)
Screenshot: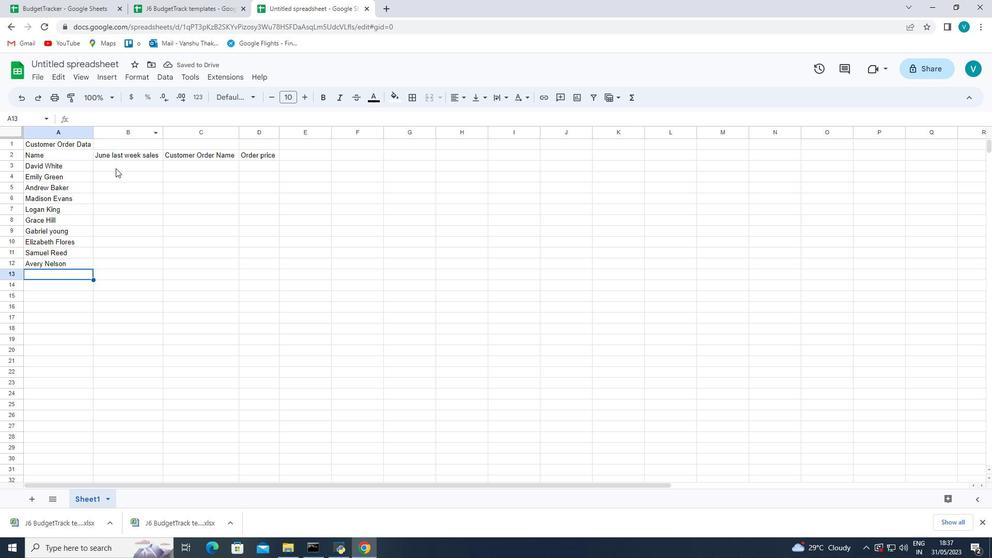 
Action: Mouse moved to (334, 174)
Screenshot: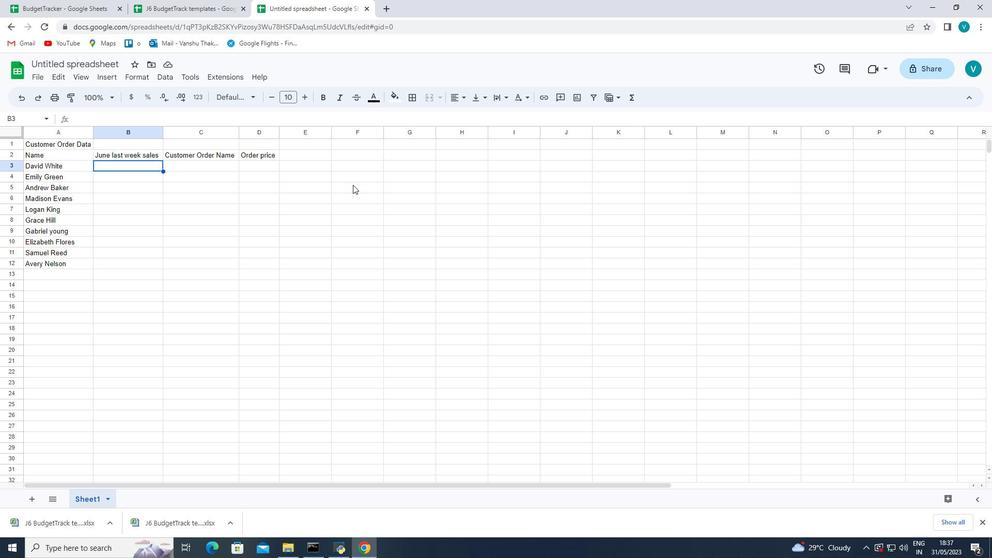 
Action: Key pressed 10020<Key.enter>10030<Key.enter>10040<Key.enter>10050<Key.enter>
Screenshot: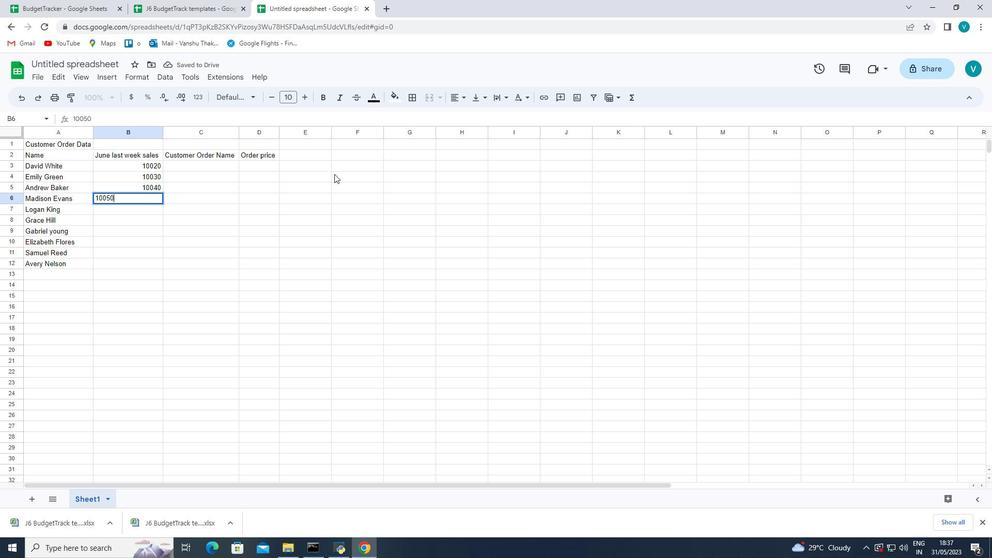
Action: Mouse moved to (125, 178)
Screenshot: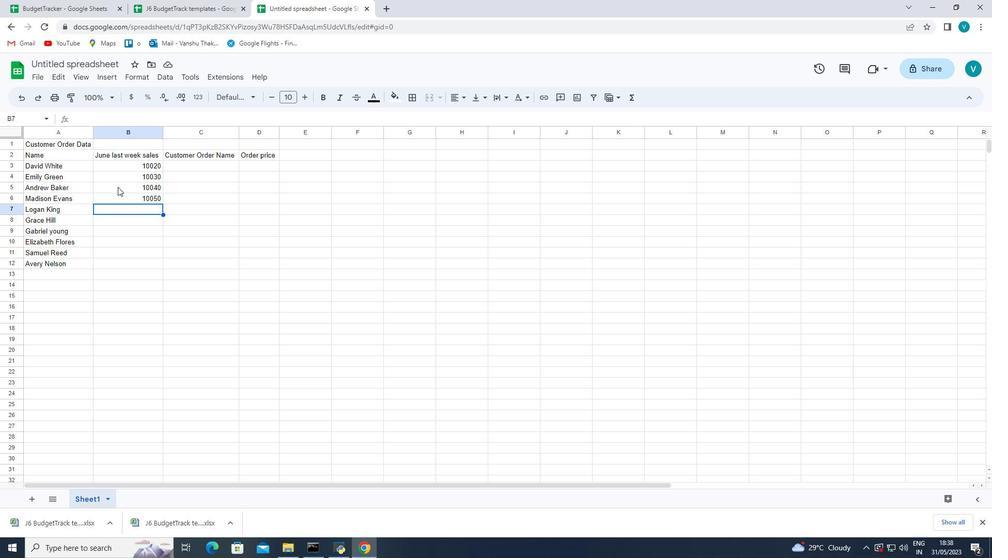 
Action: Mouse pressed left at (125, 178)
Screenshot: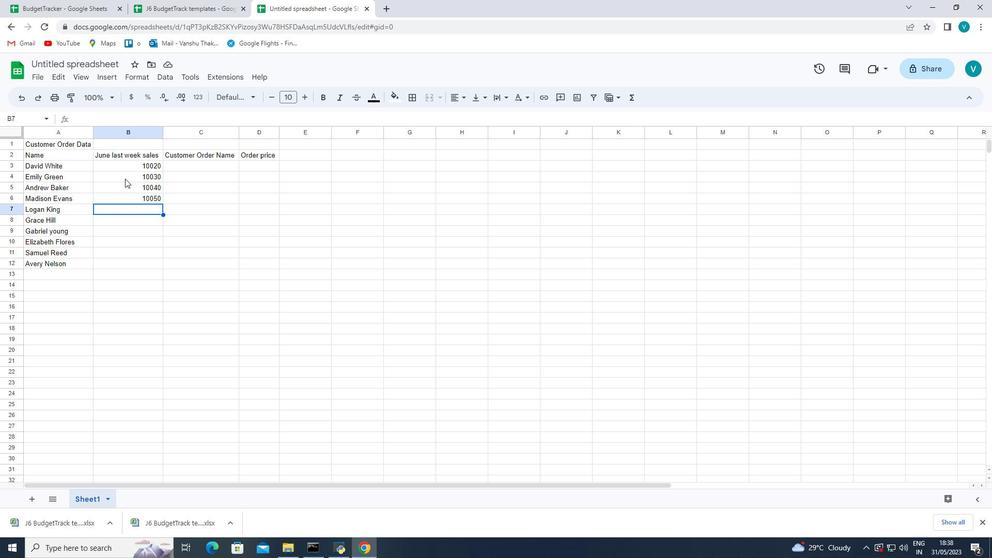 
Action: Mouse moved to (128, 177)
Screenshot: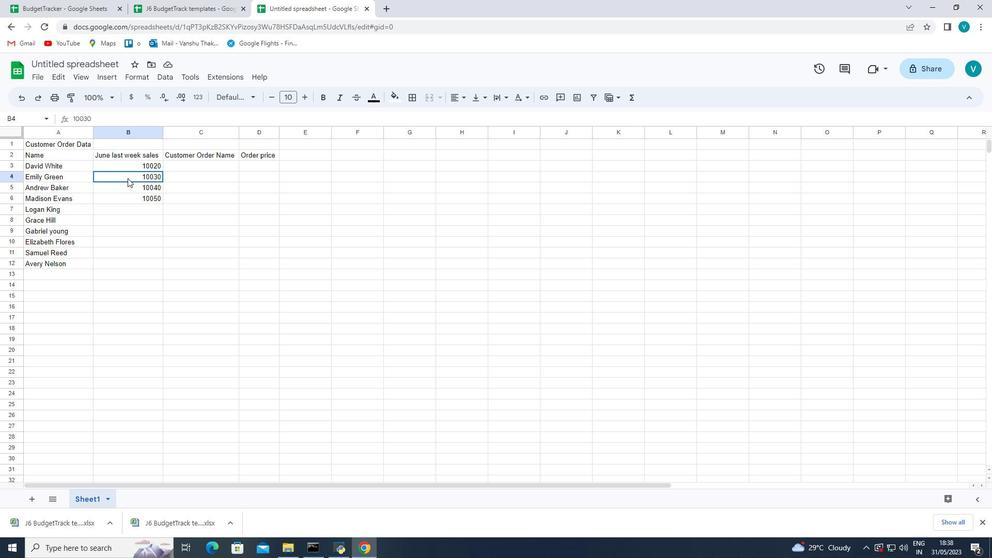 
Action: Mouse pressed left at (128, 177)
Screenshot: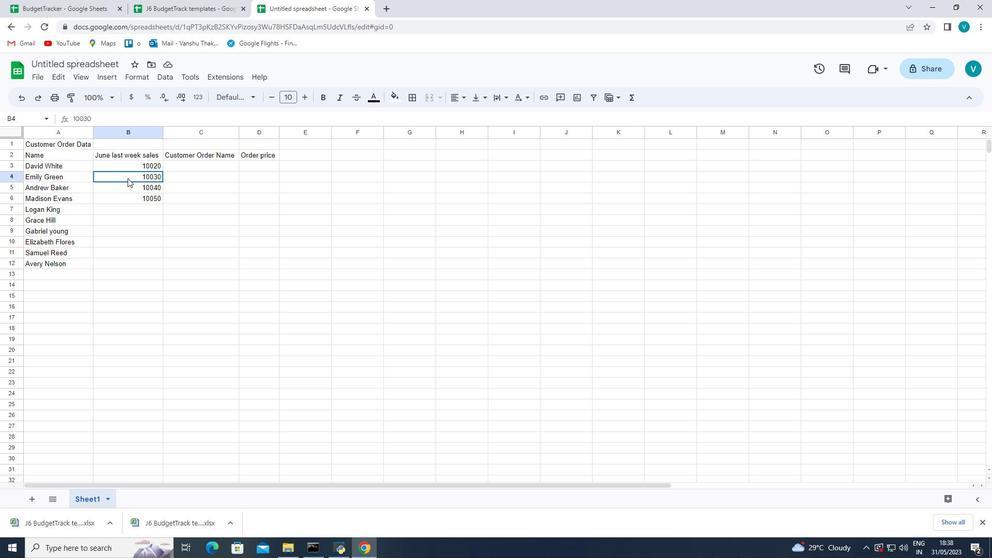 
Action: Mouse moved to (147, 176)
Screenshot: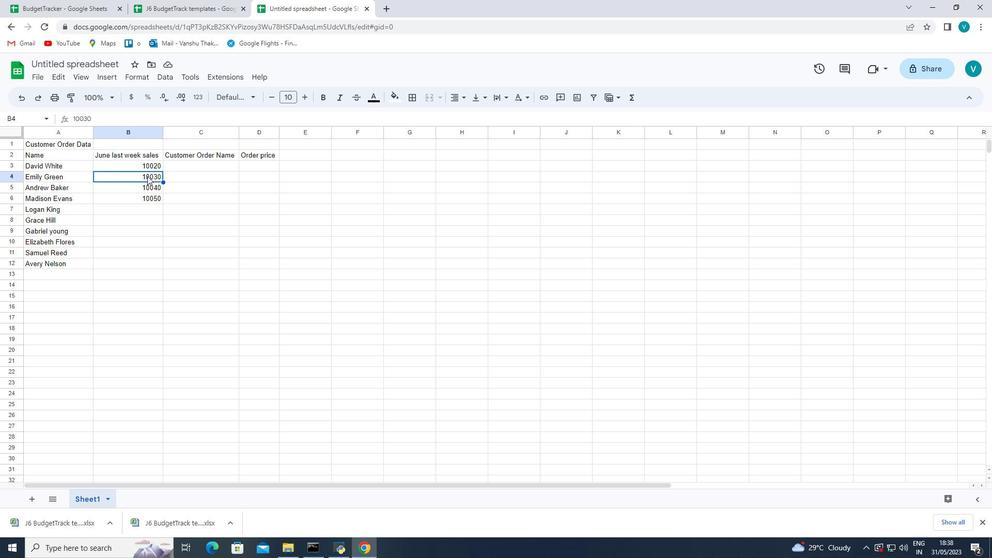 
Action: Mouse pressed left at (147, 176)
Screenshot: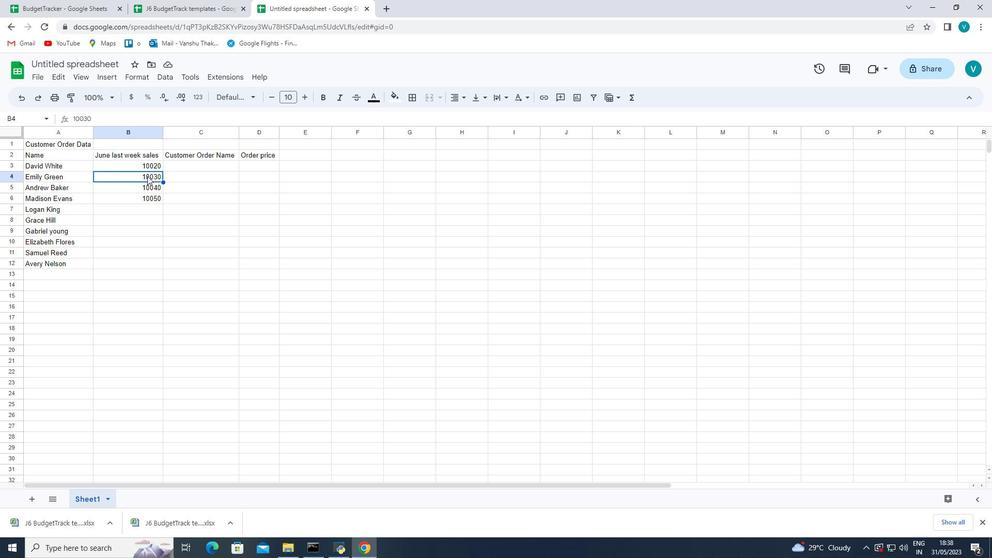 
Action: Mouse moved to (148, 176)
Screenshot: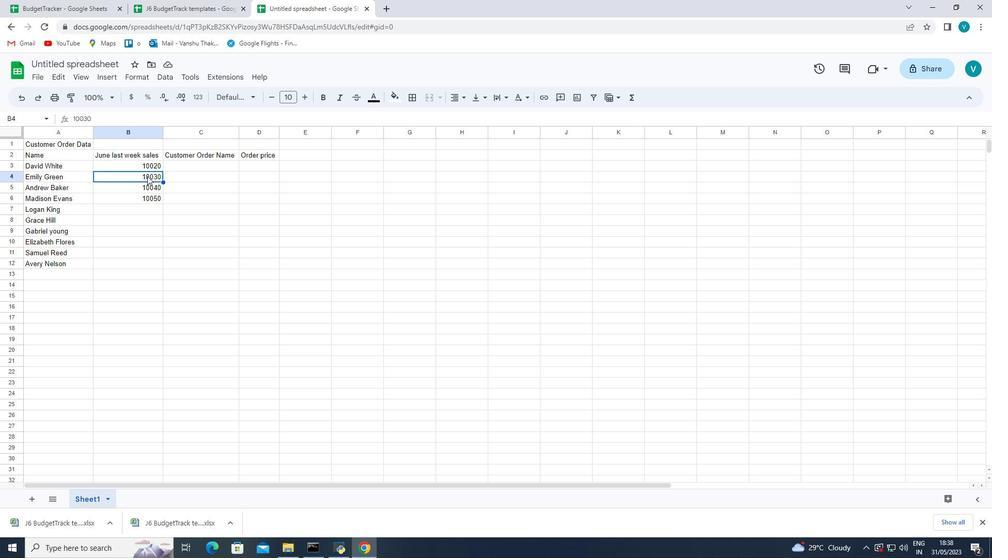 
Action: Mouse pressed left at (148, 176)
Screenshot: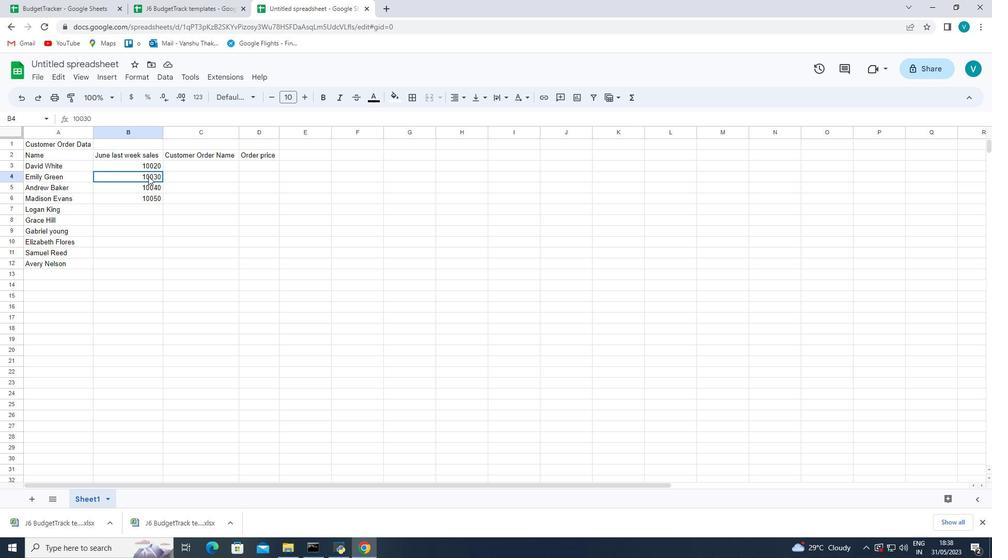 
Action: Mouse moved to (148, 175)
Screenshot: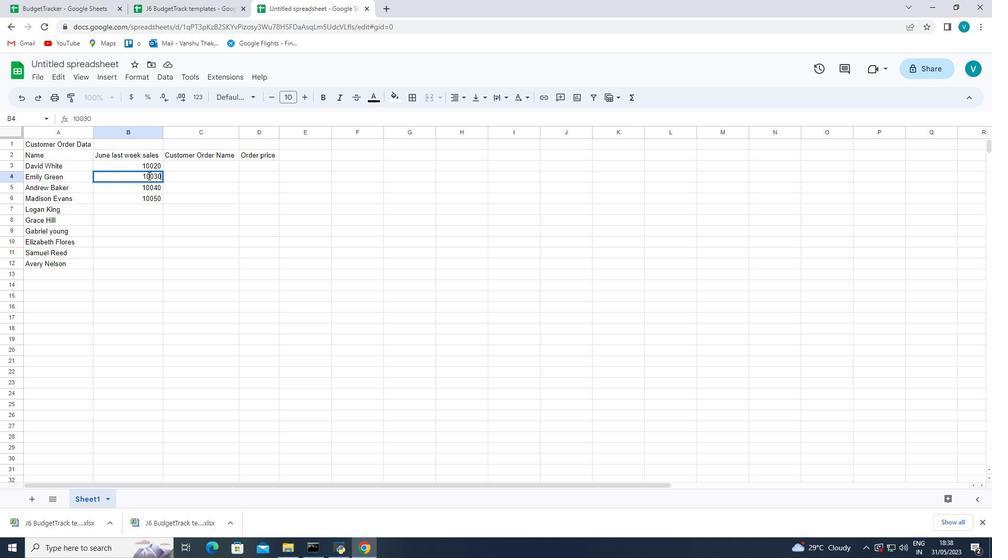 
Action: Mouse pressed left at (148, 175)
Screenshot: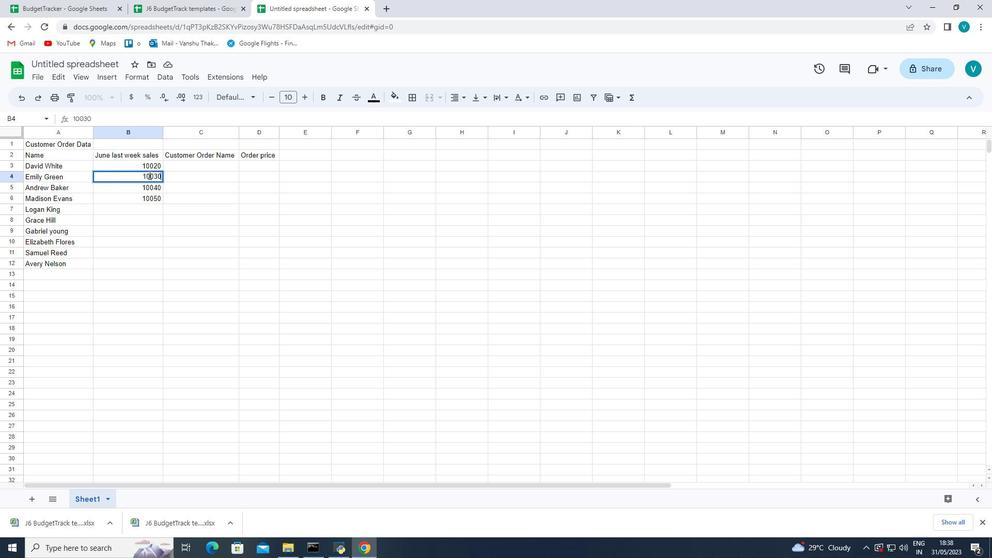 
Action: Mouse moved to (152, 207)
Screenshot: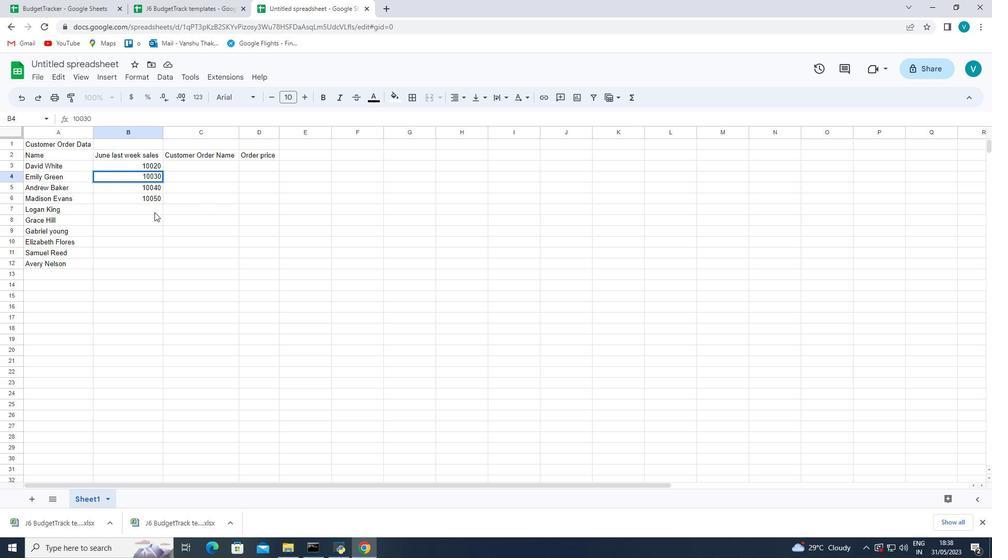 
Action: Mouse pressed left at (152, 207)
Screenshot: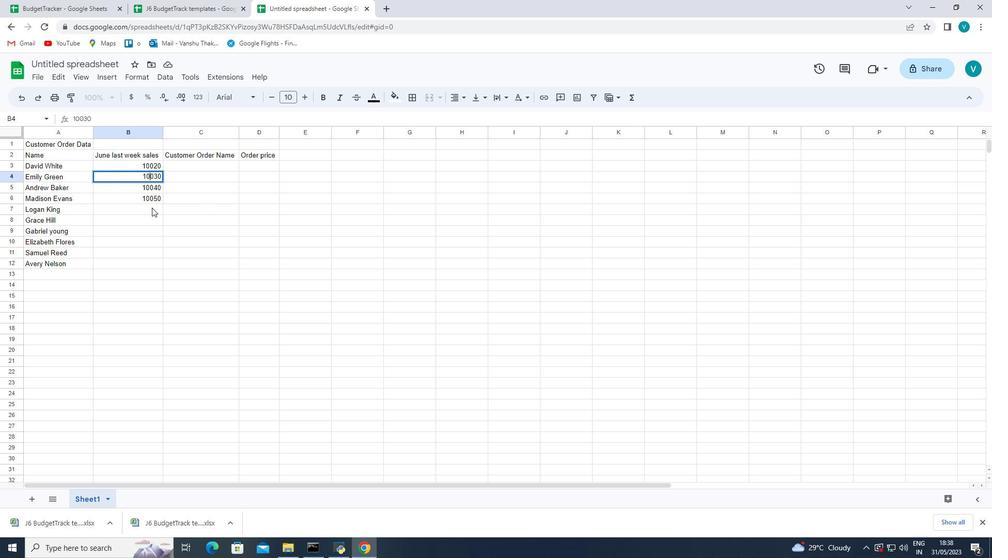 
Action: Mouse moved to (233, 220)
Screenshot: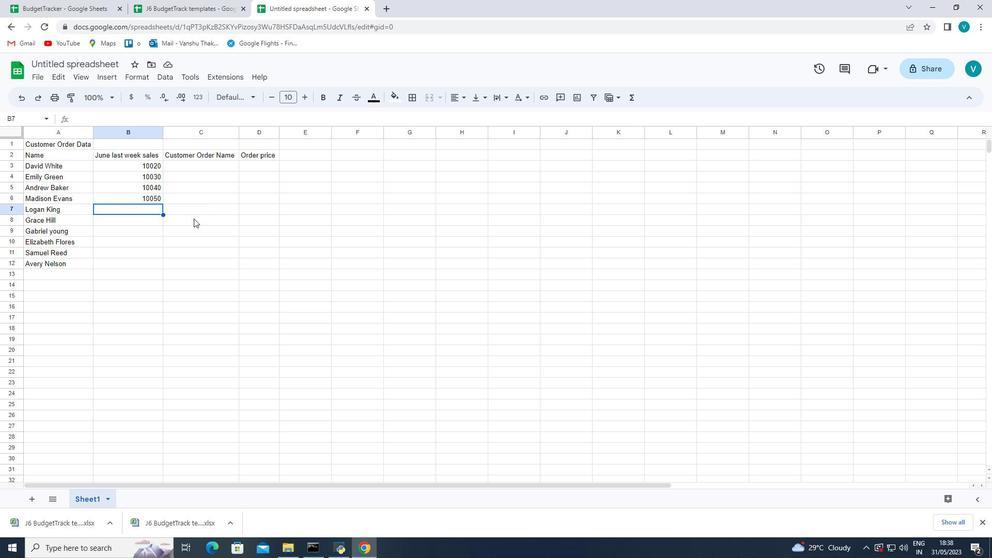 
Action: Key pressed 10<Key.backspace>1000<Key.enter>12000<Key.enter>13000<Key.enter>100<Key.backspace><Key.backspace>4000<Key.enter>15000<Key.enter>16000
Screenshot: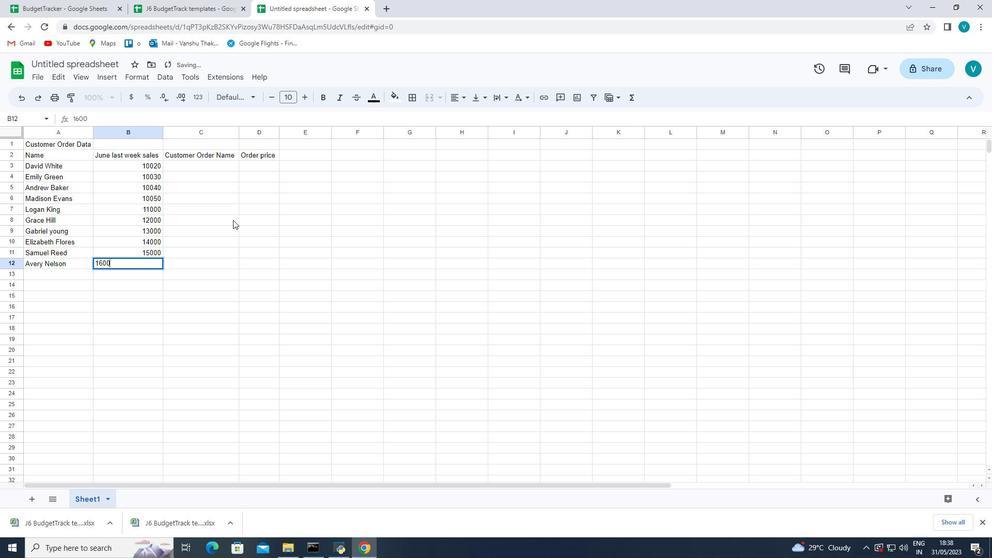 
Action: Mouse moved to (244, 259)
Screenshot: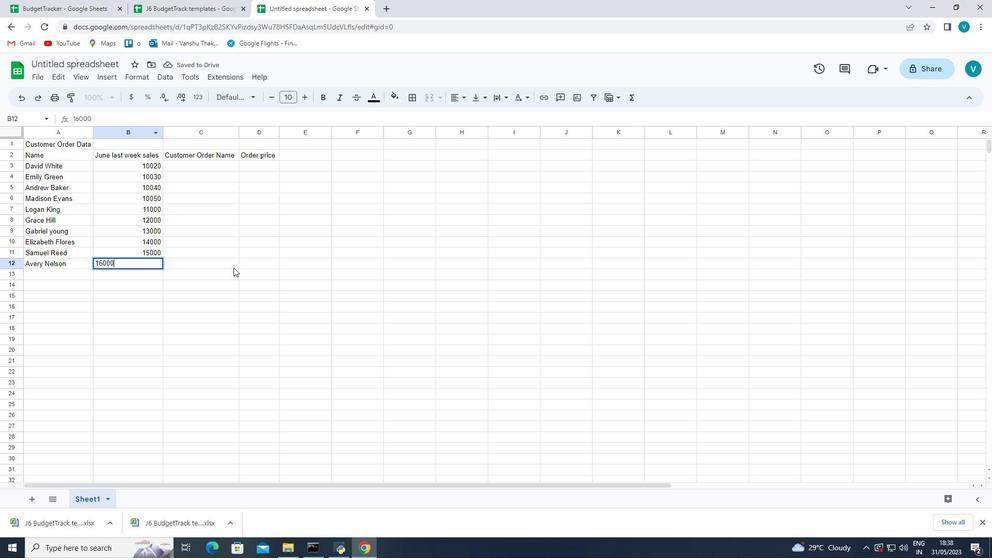 
Action: Mouse pressed left at (244, 259)
Screenshot: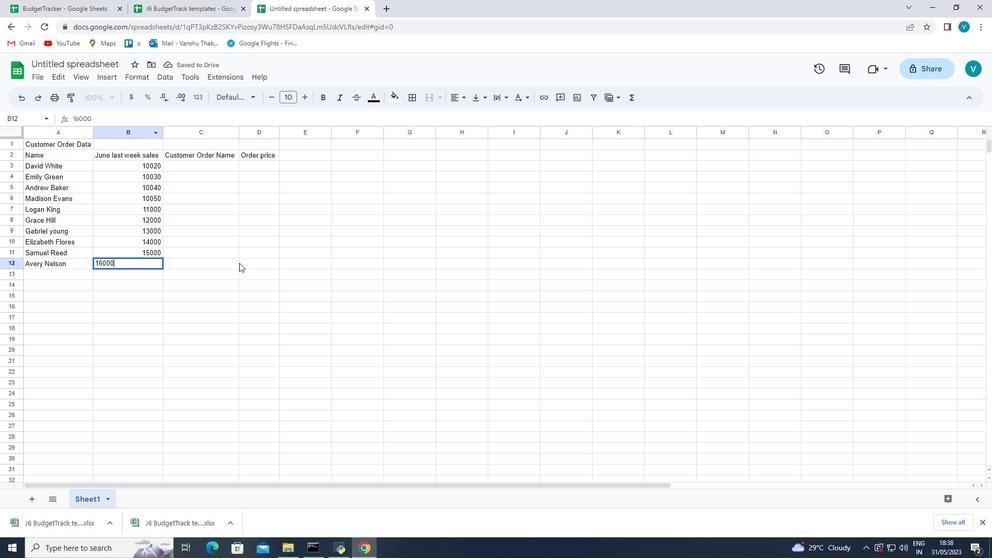 
Action: Mouse moved to (213, 168)
Screenshot: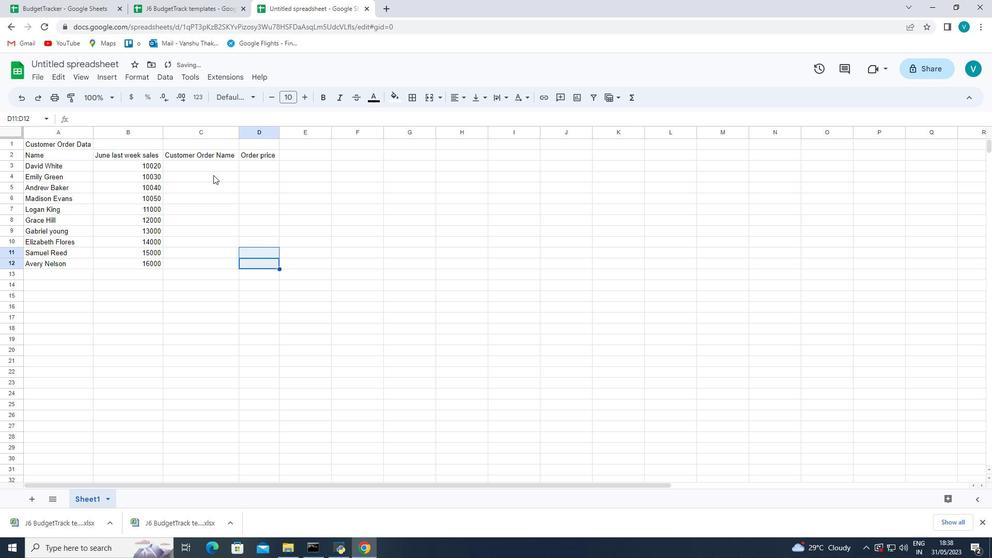 
Action: Mouse pressed left at (213, 168)
Screenshot: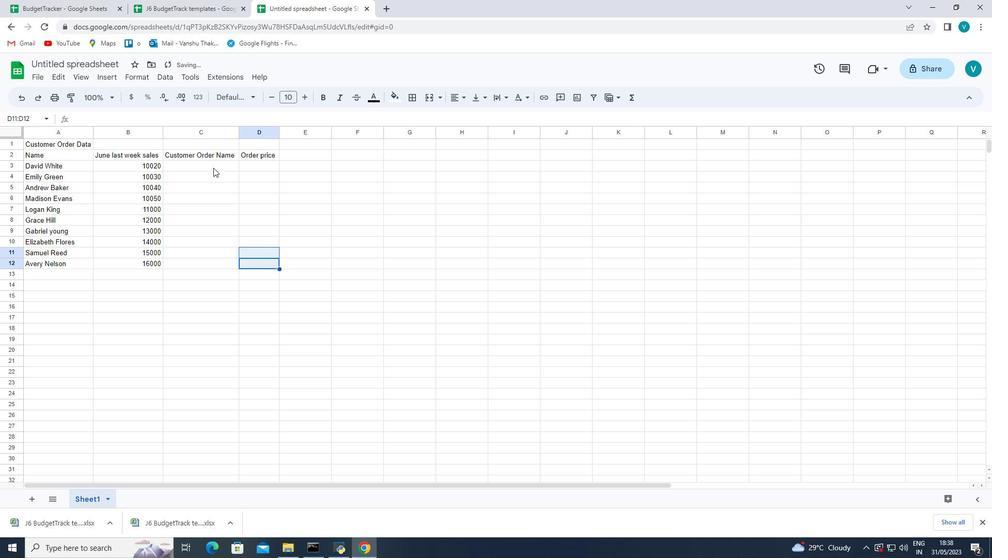 
Action: Mouse moved to (662, 131)
Screenshot: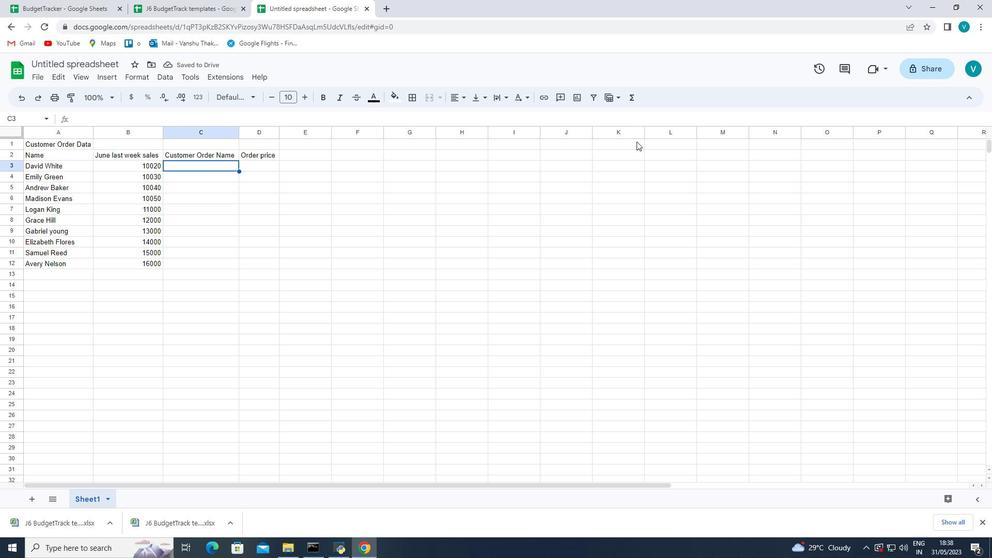 
Action: Key pressed <Key.shift>Nike<Key.space><Key.shift>Shoe<Key.space><Key.enter>
Screenshot: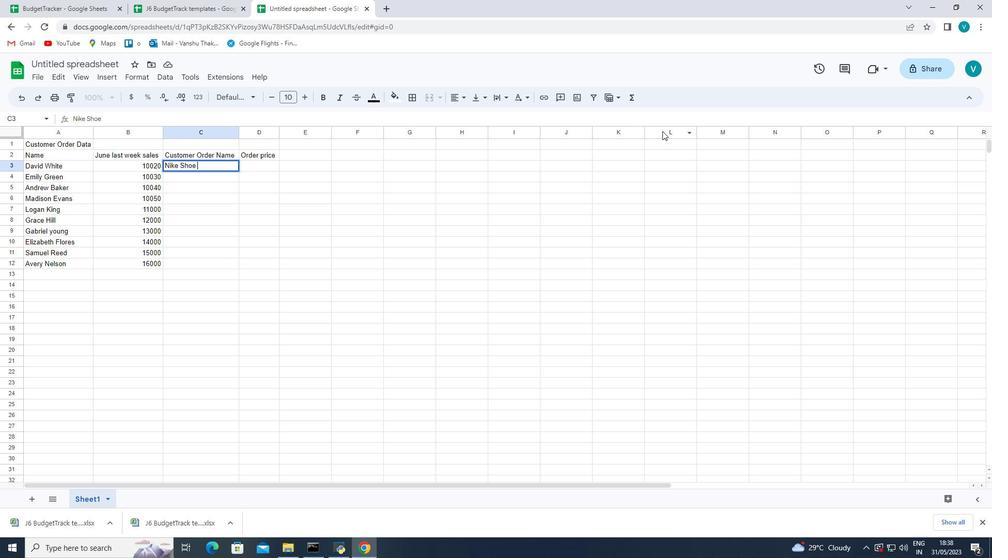
Action: Mouse moved to (662, 131)
Screenshot: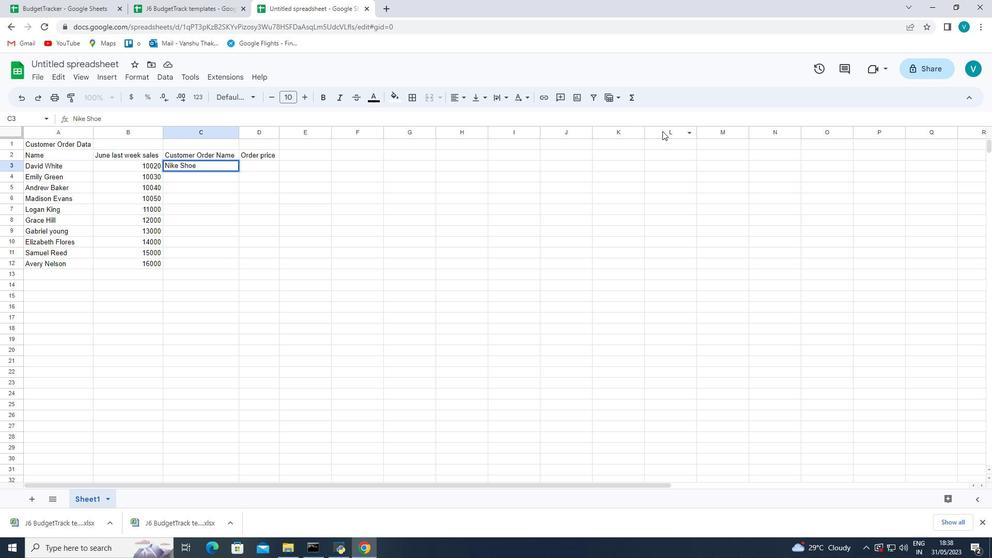 
Action: Key pressed <Key.shift><Key.shift><Key.shift>Add<Key.backspace>idas<Key.space><Key.shift>Shoe<Key.space><Key.enter><Key.shift><Key.shift><Key.shift><Key.shift><Key.shift><Key.shift><Key.shift><Key.shift><Key.shift><Key.shift><Key.shift><Key.shift>Gucci<Key.space><Key.shift>T-a<Key.backspace>shirt<Key.space><Key.enter><Key.shift>Louis<Key.space><Key.shift><Key.shift><Key.shift>Vuitton<Key.space><Key.shift><Key.shift><Key.shift><Key.shift><Key.shift>bag<Key.space><Key.enter><Key.shift>Zara<Key.space><Key.shift>Shirt<Key.space><Key.enter><Key.shift>H<Key.shift_r><Key.shift_r><Key.shift_r><Key.shift_r><Key.shift_r><Key.shift_r><Key.shift_r><Key.shift_r><Key.shift_r><Key.shift_r><Key.shift_r><Key.shift_r><Key.shift_r>&<Key.shift_r>M<Key.space>jeans<Key.space><Key.enter><Key.shift_r><Key.shift_r><Key.shift_r><Key.shift_r><Key.shift_r>Chanel<Key.space>perfume<Key.space><Key.shift_r><Key.enter><Key.shift_r>Versace<Key.space>perfume<Key.space><Key.enter><Key.shift_r>Ralph<Key.space><Key.shift_r>Lauren<Key.space><Key.shift_r><Key.enter><Key.shift_r><Key.shift_r><Key.shift_r><Key.shift_r><Key.shift_r><Key.shift_r>Prada<Key.space><Key.shift_r><Key.shift_r><Key.shift_r><Key.shift_r><Key.shift_r><Key.shift_r><Key.shift_r><Key.shift_r>Shirtcustomer
Screenshot: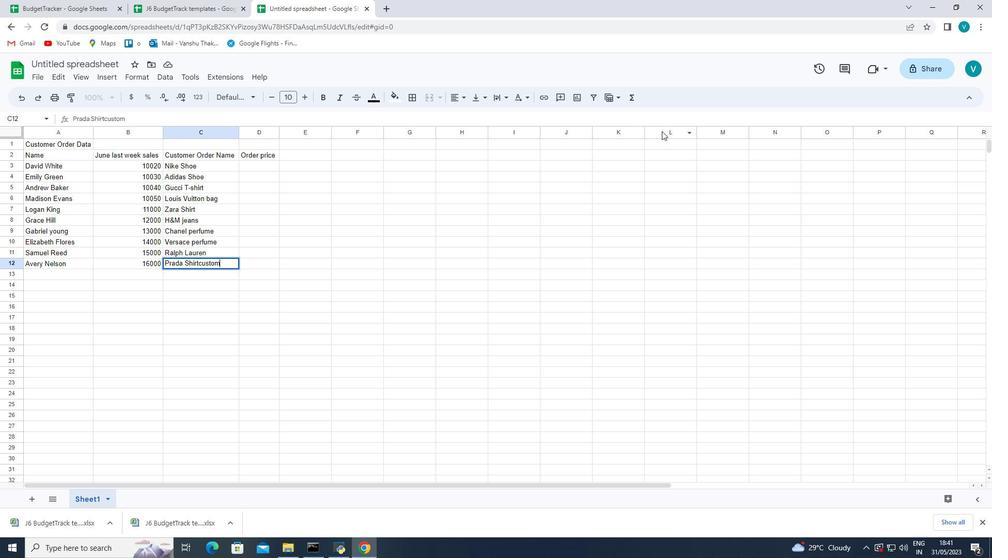 
Action: Mouse moved to (253, 210)
Screenshot: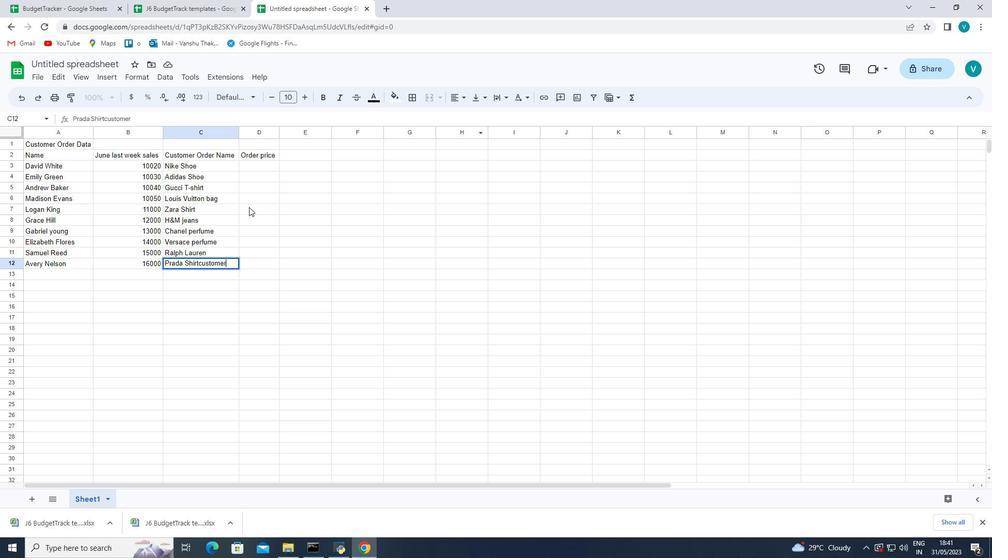 
Action: Mouse pressed left at (253, 210)
Screenshot: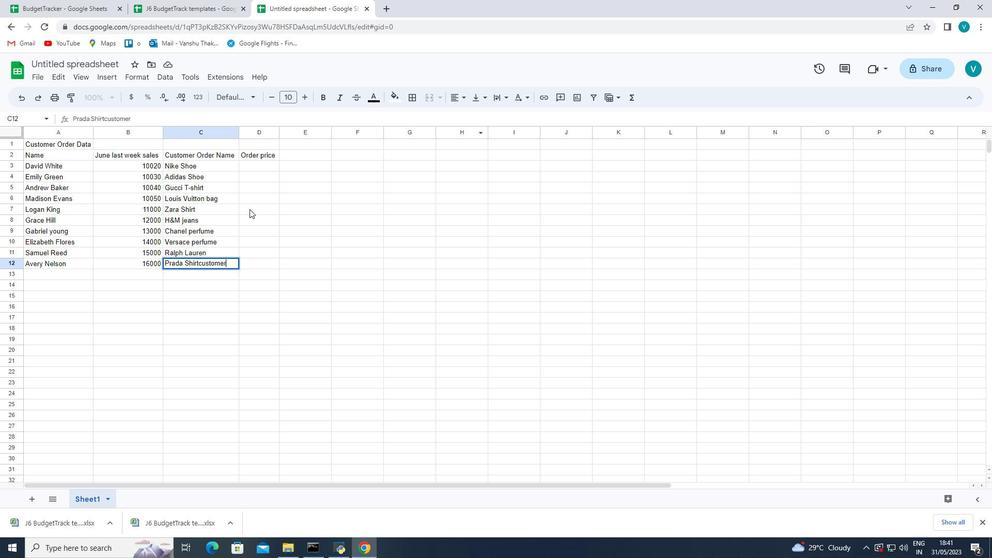 
Action: Mouse moved to (255, 159)
Screenshot: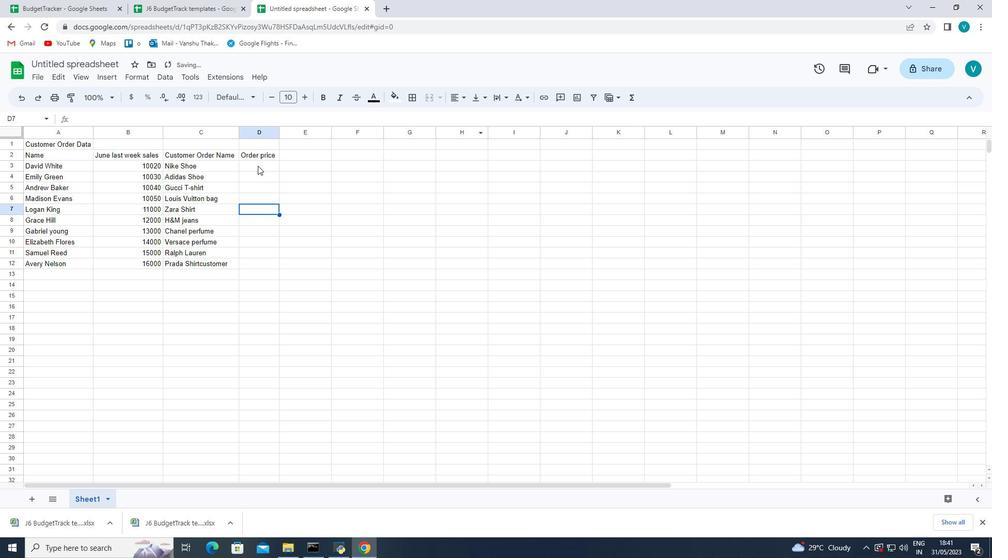 
Action: Mouse pressed left at (255, 159)
Screenshot: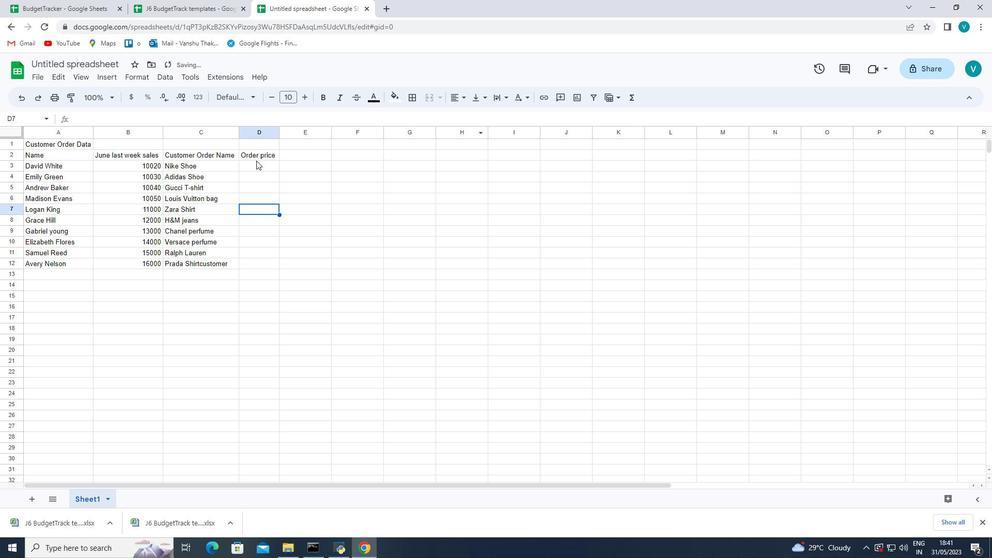 
Action: Mouse moved to (265, 169)
Screenshot: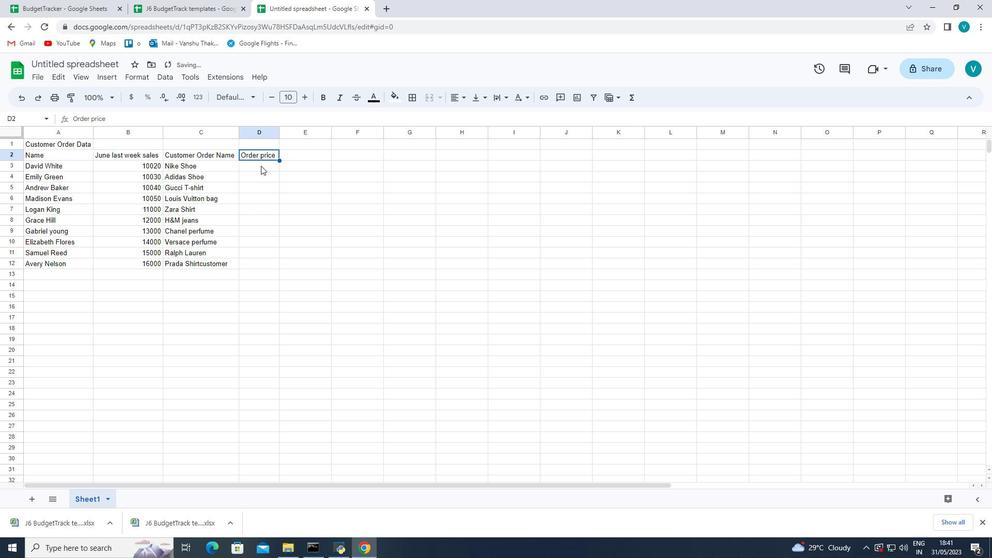 
Action: Mouse pressed left at (265, 169)
Screenshot: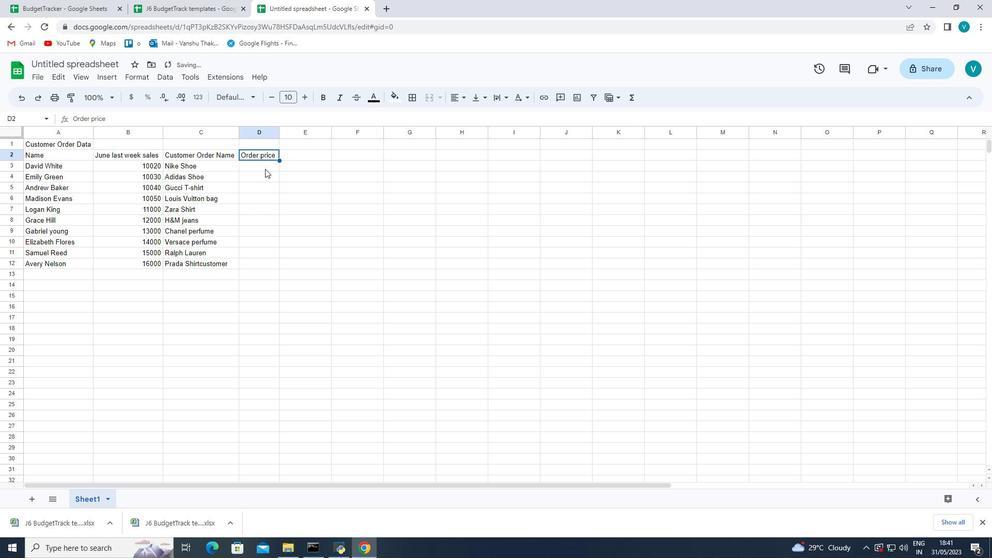 
Action: Mouse moved to (736, 280)
Screenshot: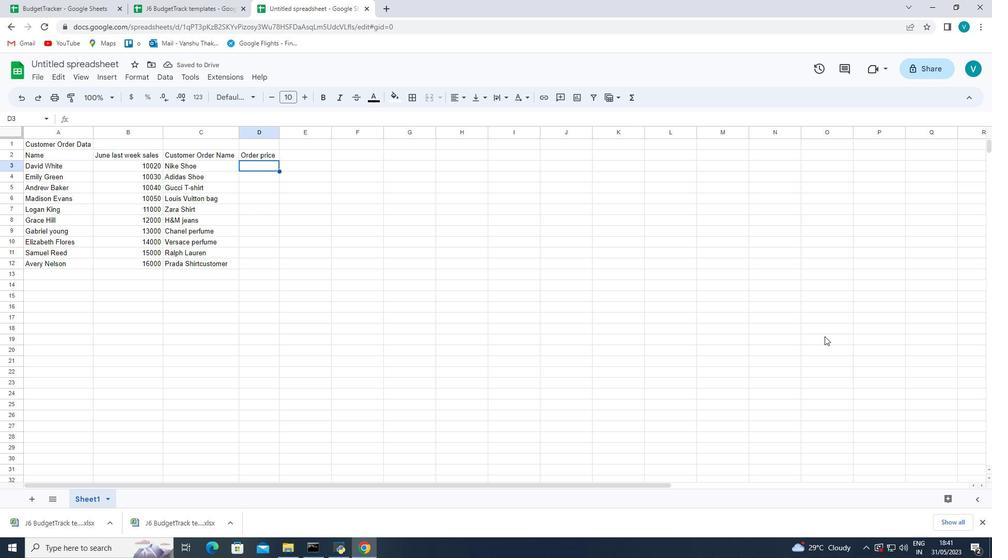 
Action: Key pressed 10000<Key.enter>10500<Key.enter>11000<Key.enter>11500<Key.enter>12000<Key.enter>12500<Key.enter>13000<Key.enter>13500<Key.enter>4<Key.backspace>14000<Key.enter>14500
Screenshot: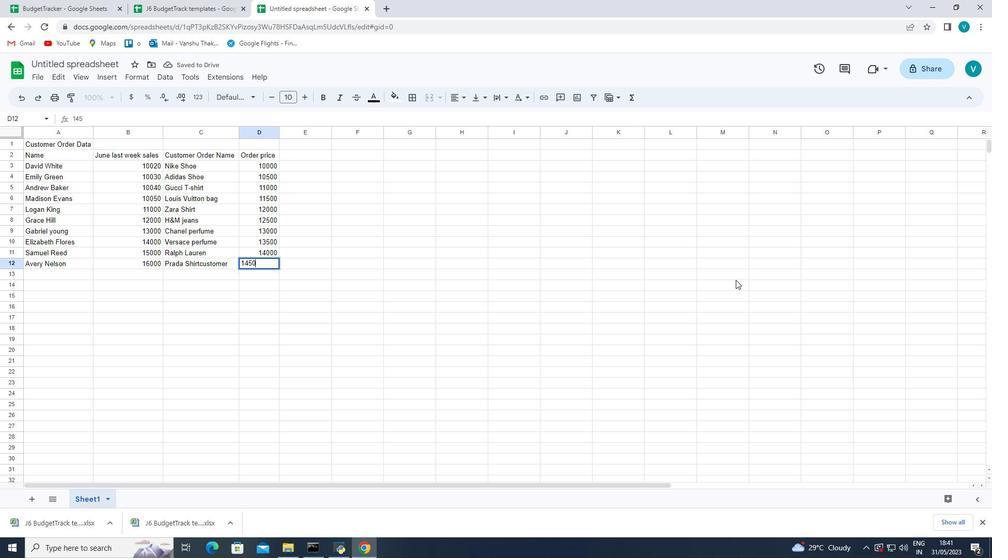 
Action: Mouse moved to (722, 249)
Screenshot: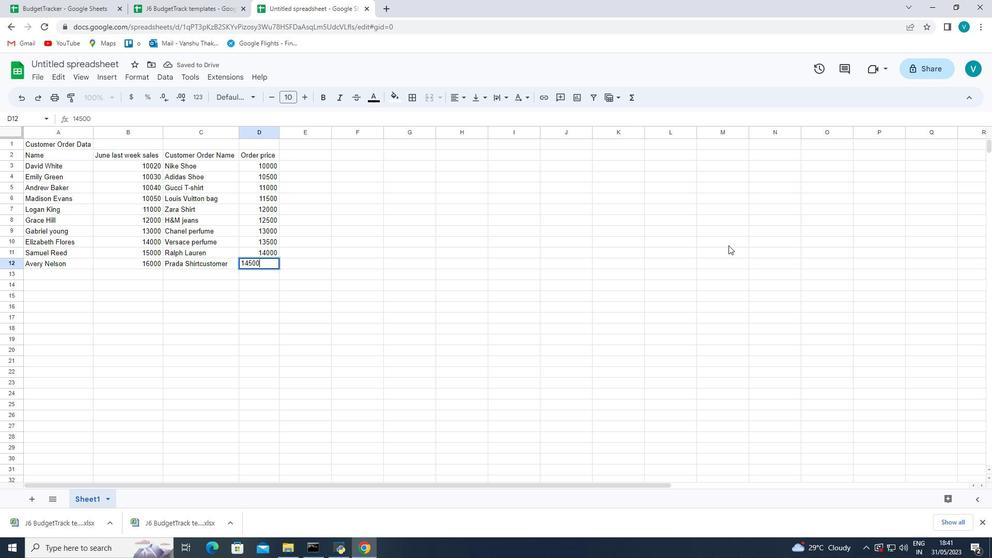 
Action: Mouse pressed left at (722, 249)
Screenshot: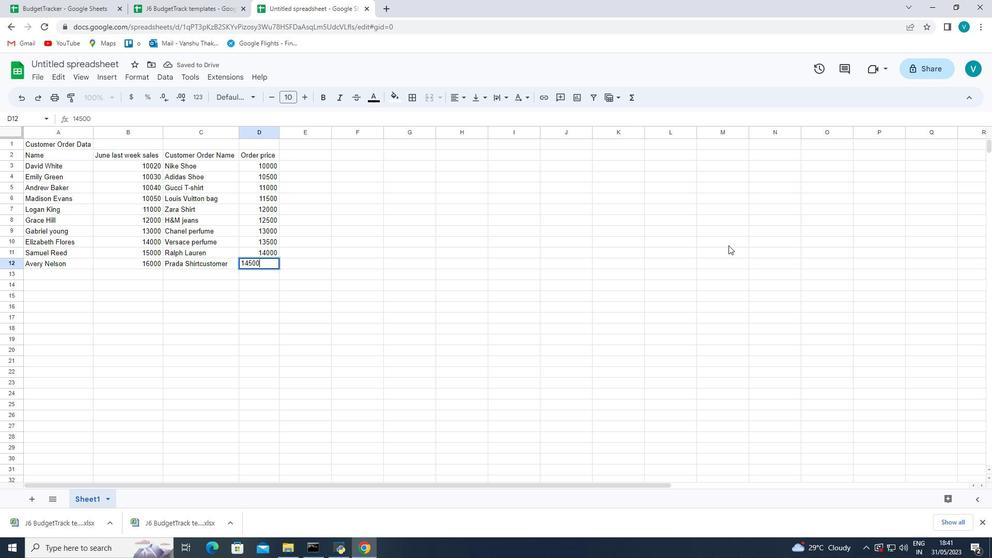 
Action: Mouse moved to (240, 130)
Screenshot: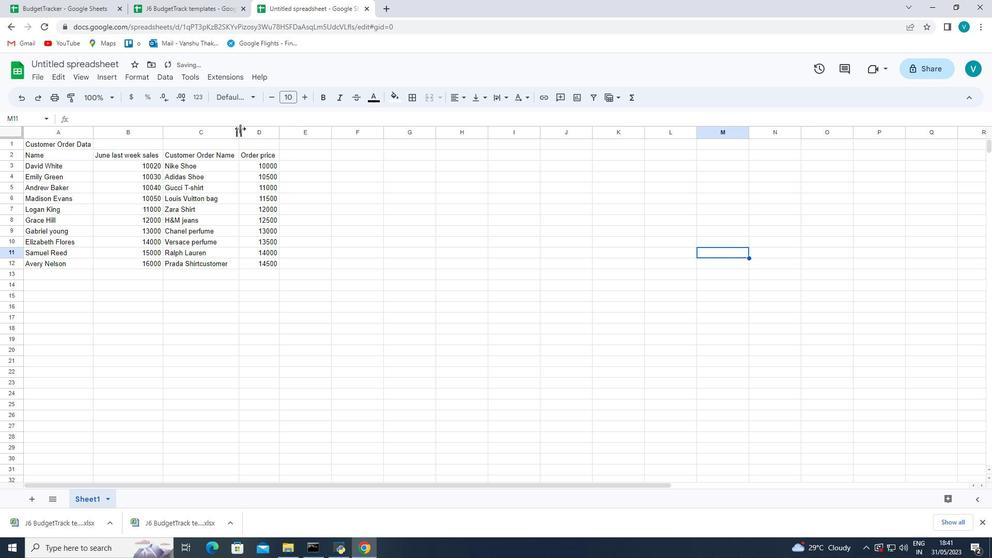 
Action: Mouse pressed left at (240, 130)
Screenshot: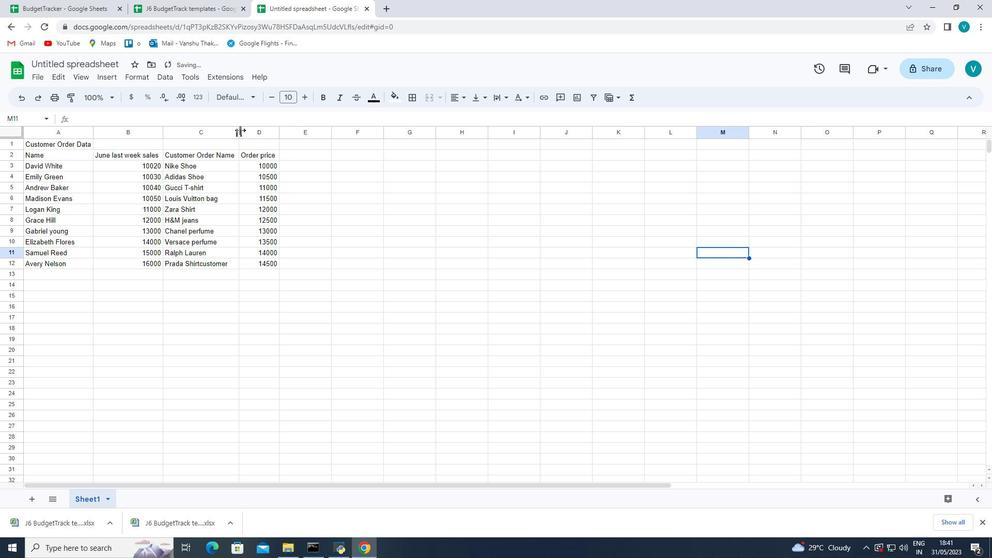 
Action: Mouse pressed left at (240, 130)
Screenshot: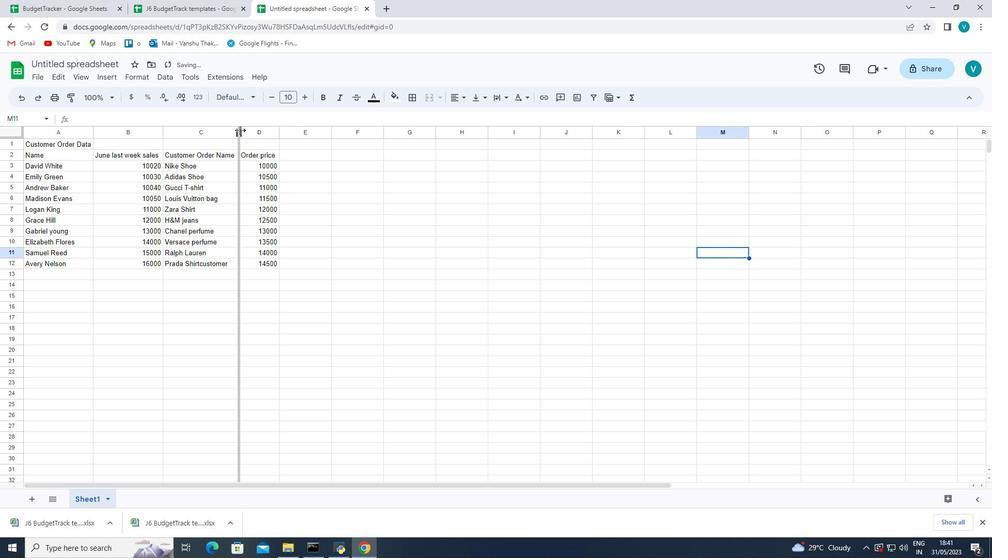 
Action: Mouse moved to (163, 131)
Screenshot: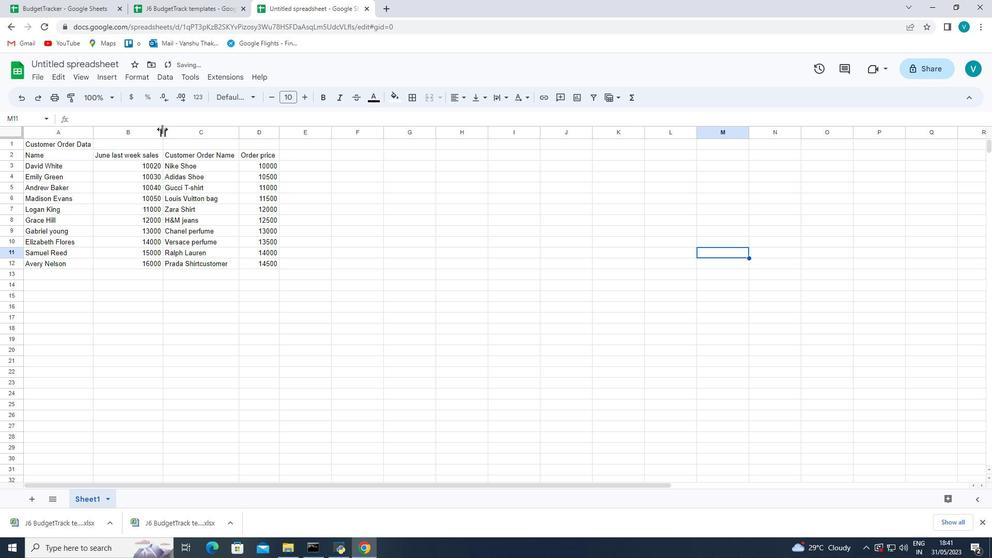 
Action: Mouse pressed left at (163, 131)
Screenshot: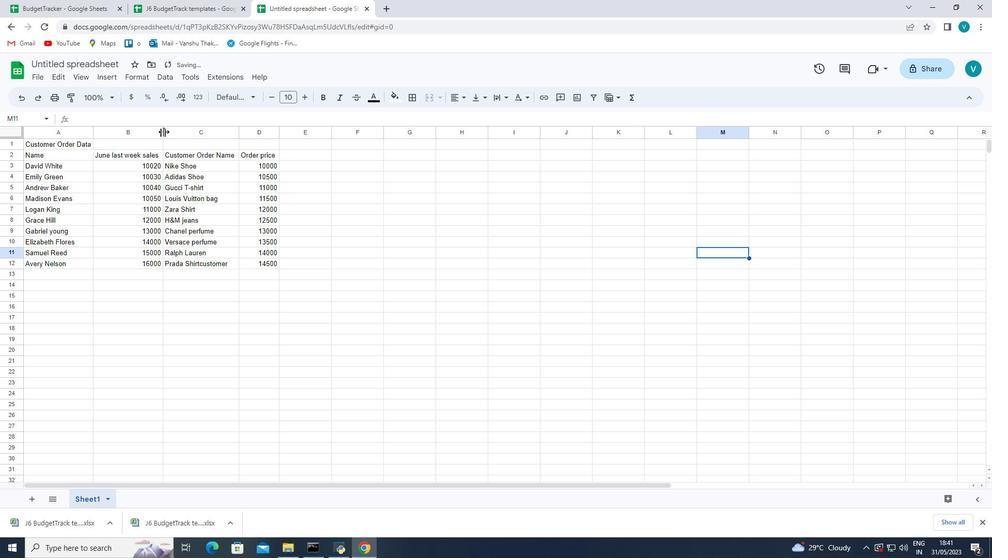
Action: Mouse pressed left at (163, 131)
Screenshot: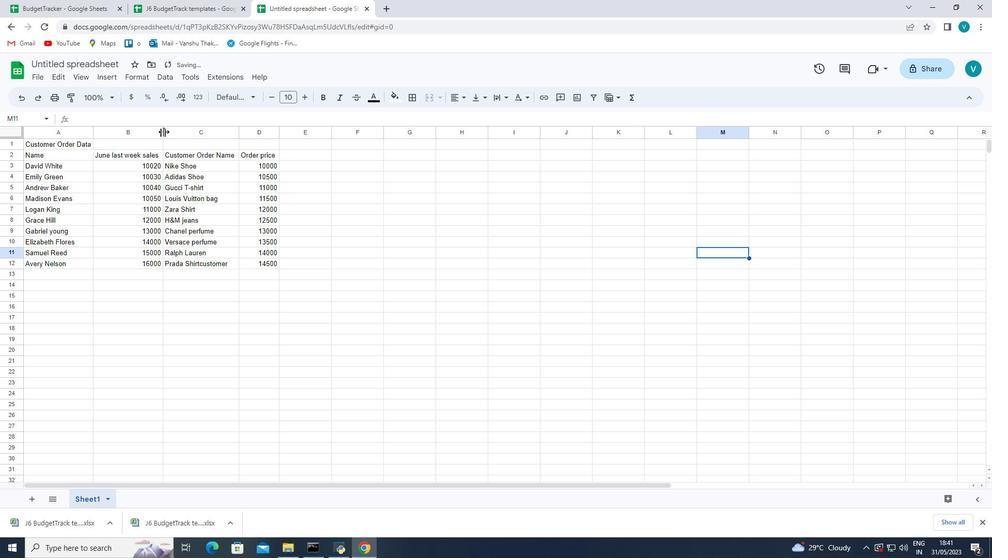 
Action: Mouse moved to (94, 131)
Screenshot: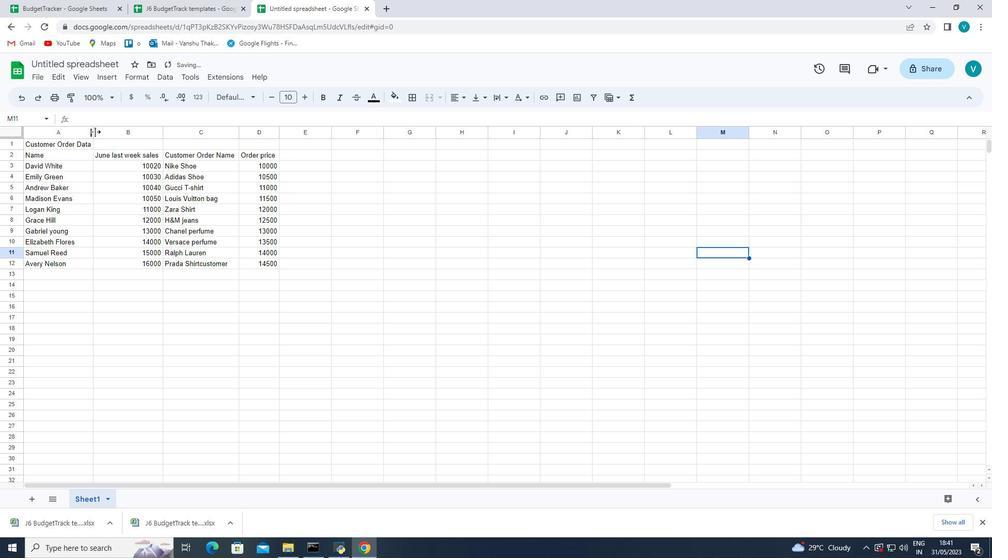 
Action: Mouse pressed left at (94, 131)
Screenshot: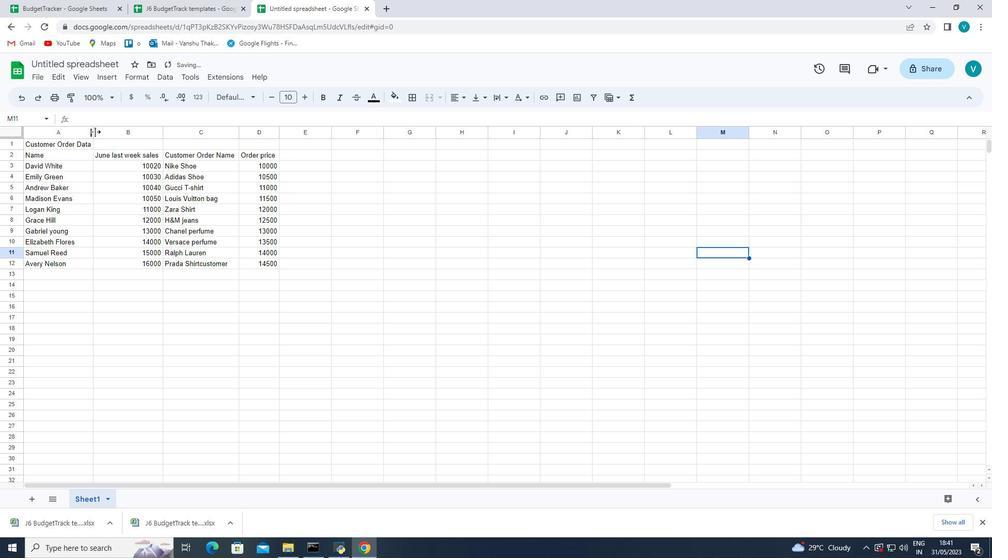 
Action: Mouse pressed left at (94, 131)
Screenshot: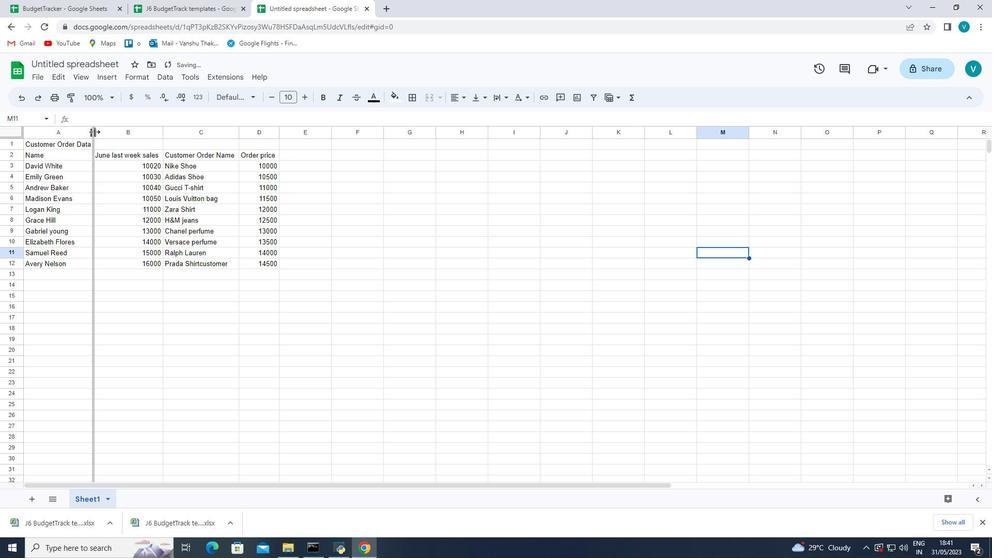 
Action: Mouse moved to (278, 130)
Screenshot: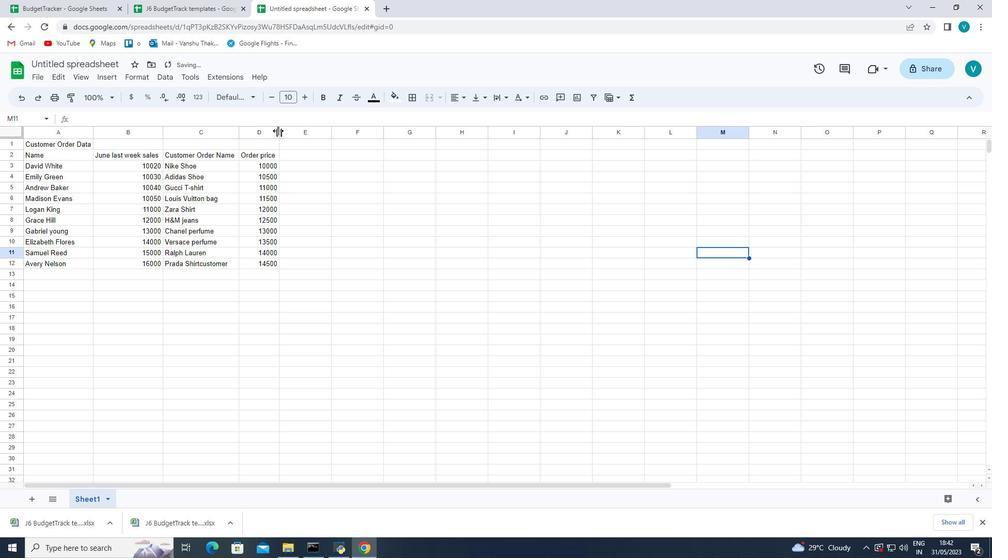 
Action: Mouse pressed left at (278, 130)
Screenshot: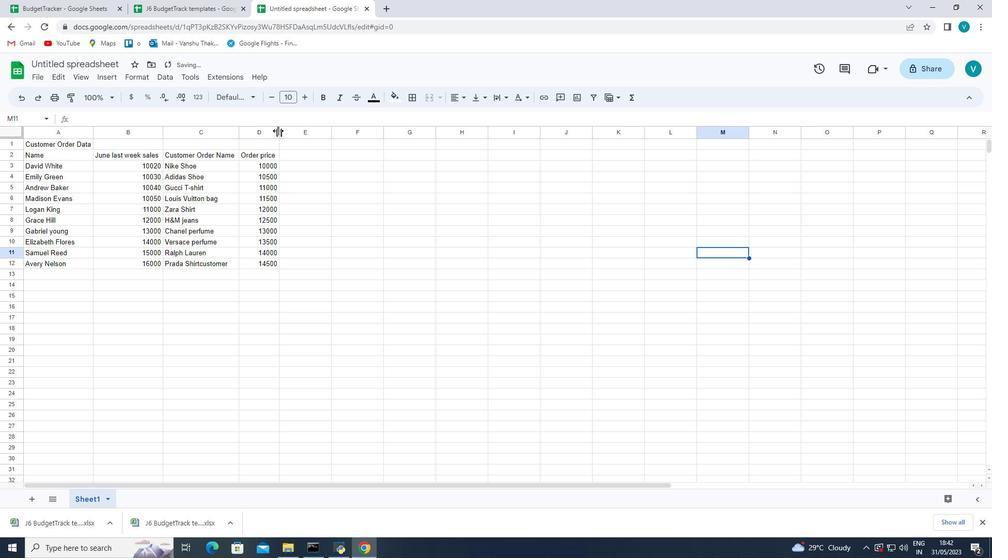 
Action: Mouse pressed left at (278, 130)
Screenshot: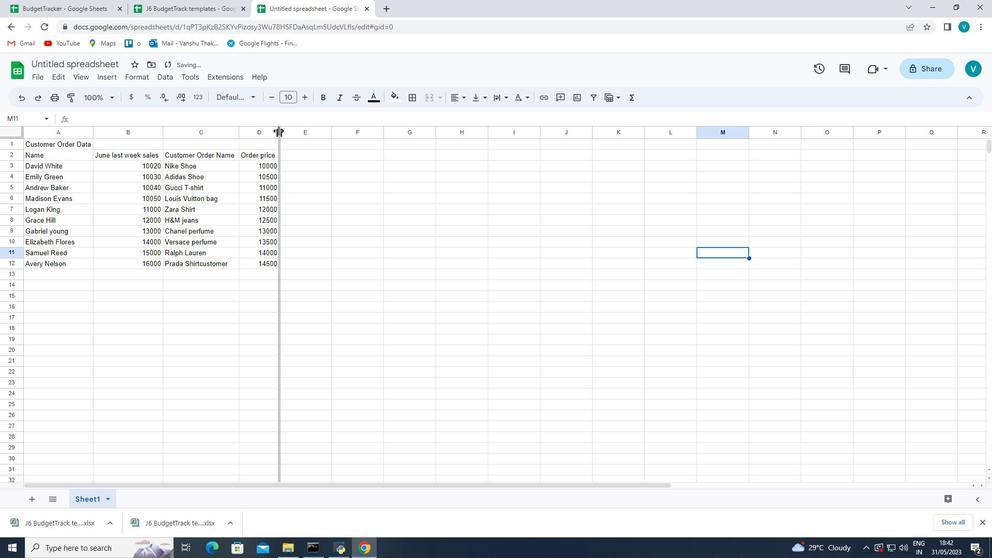 
Action: Mouse moved to (107, 62)
Screenshot: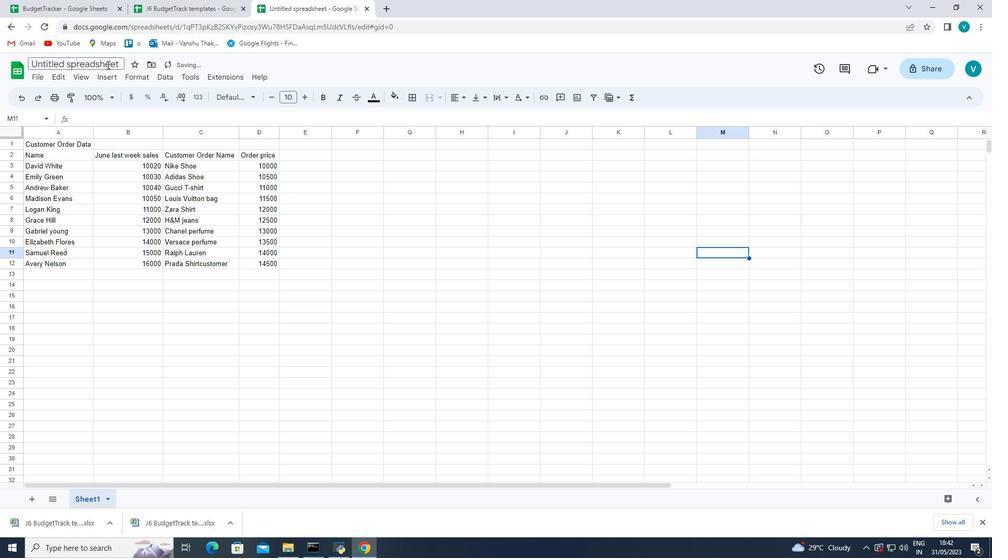 
Action: Mouse pressed left at (107, 62)
Screenshot: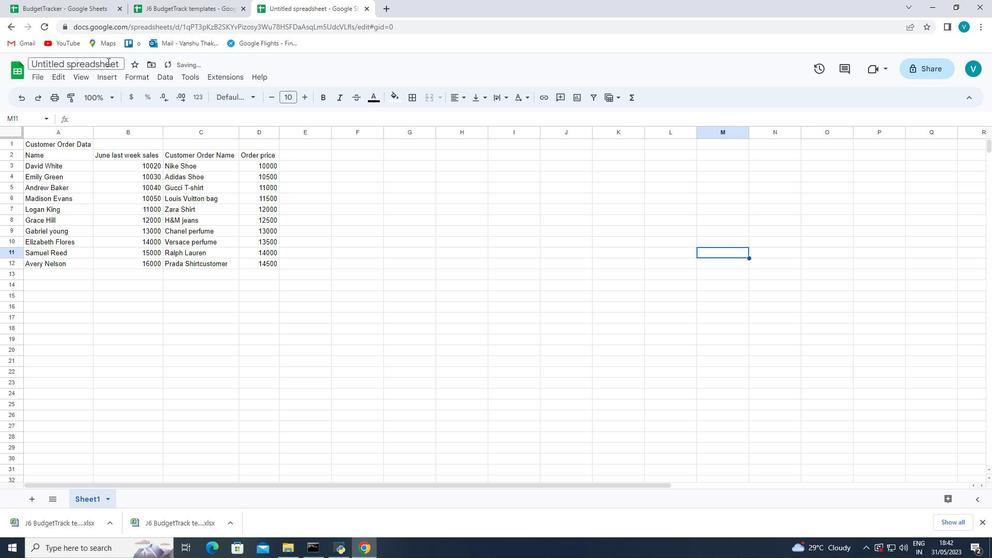 
Action: Mouse moved to (265, 80)
Screenshot: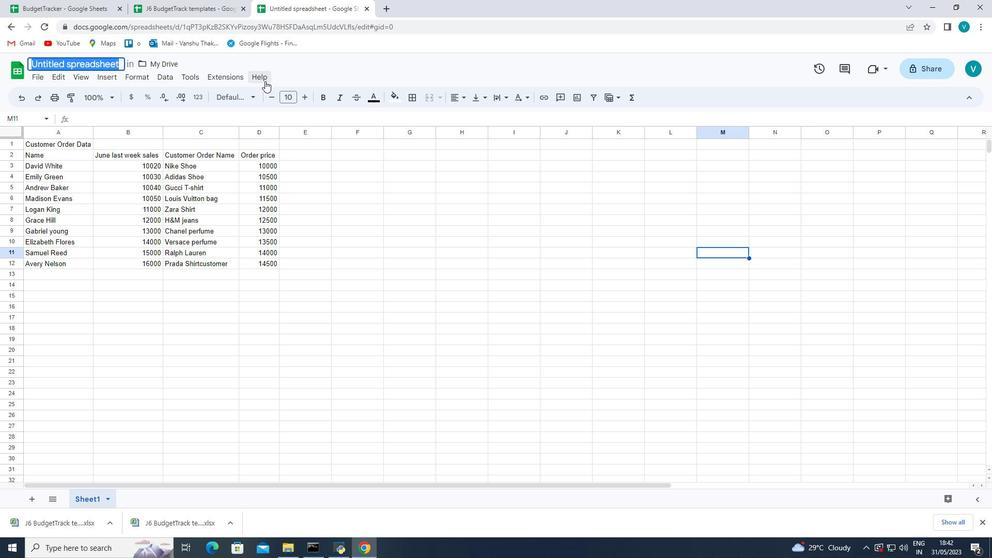 
Action: Key pressed <Key.shift_r>Budget<Key.shift_r>Trax<Key.backspace>cks<Key.shift_r>Daq<Key.backspace>ta
Screenshot: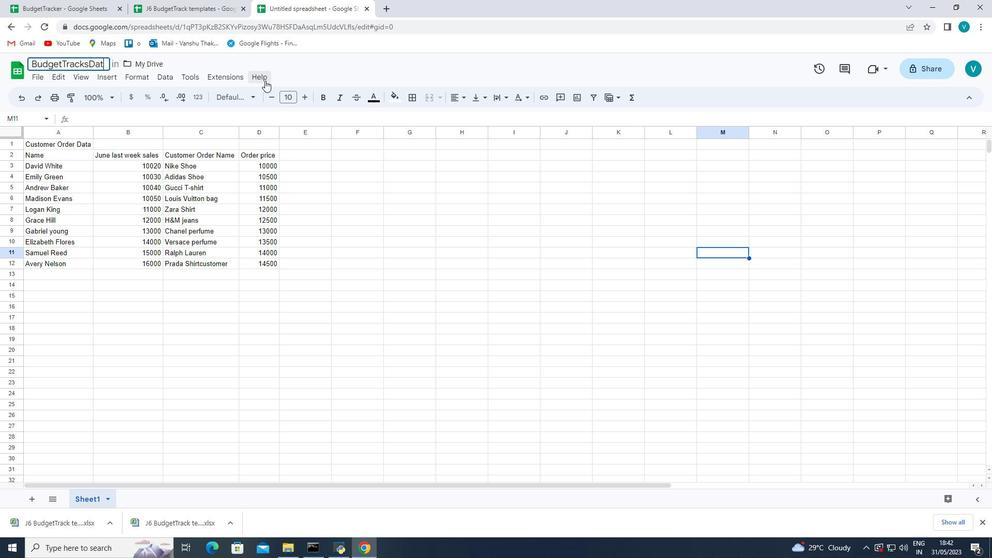 
Action: Mouse moved to (300, 372)
Screenshot: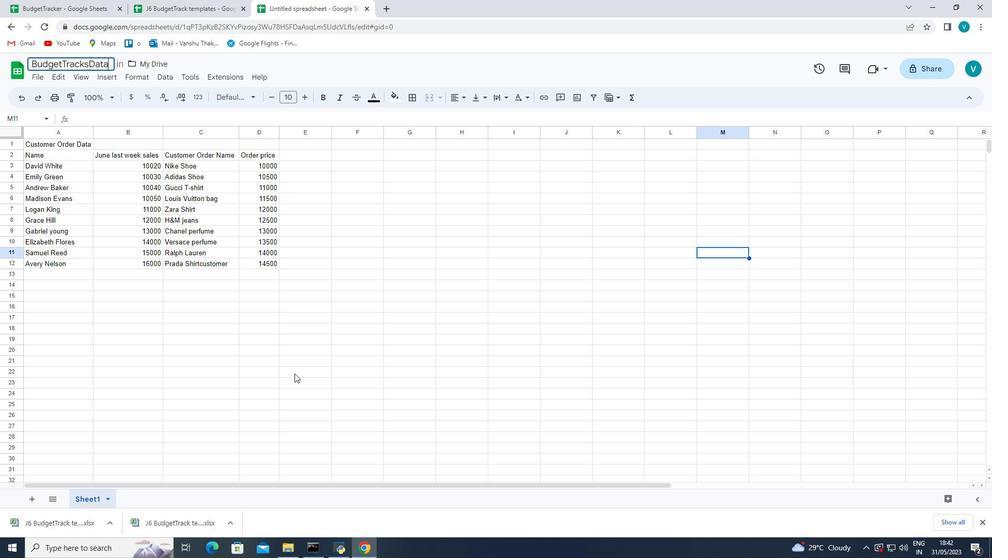 
Action: Mouse pressed left at (300, 372)
Screenshot: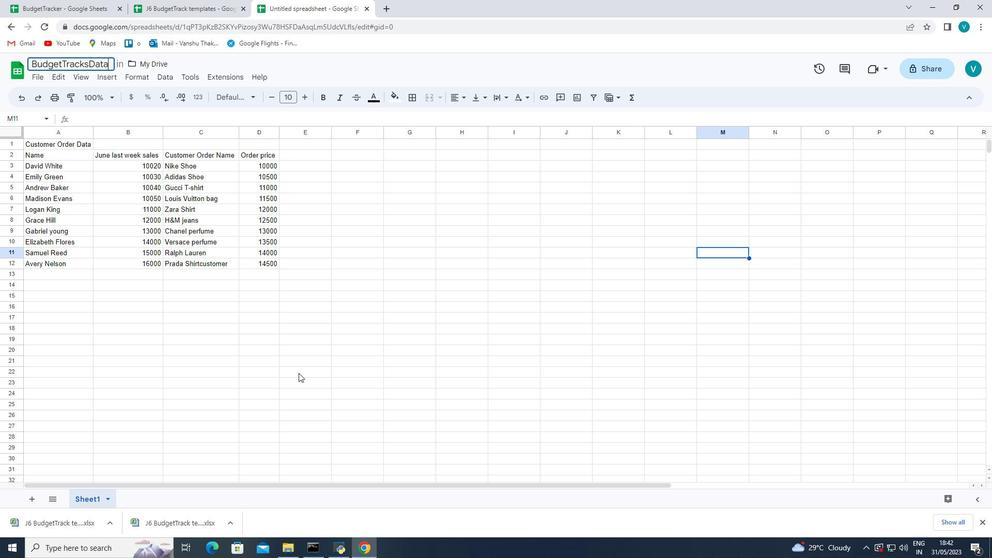 
Action: Mouse moved to (40, 77)
Screenshot: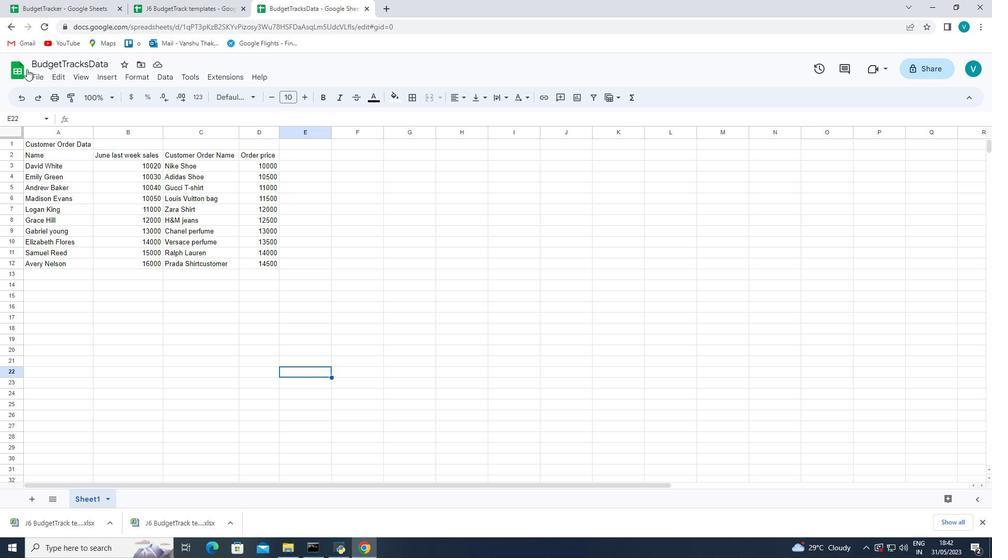 
Action: Mouse pressed left at (40, 77)
Screenshot: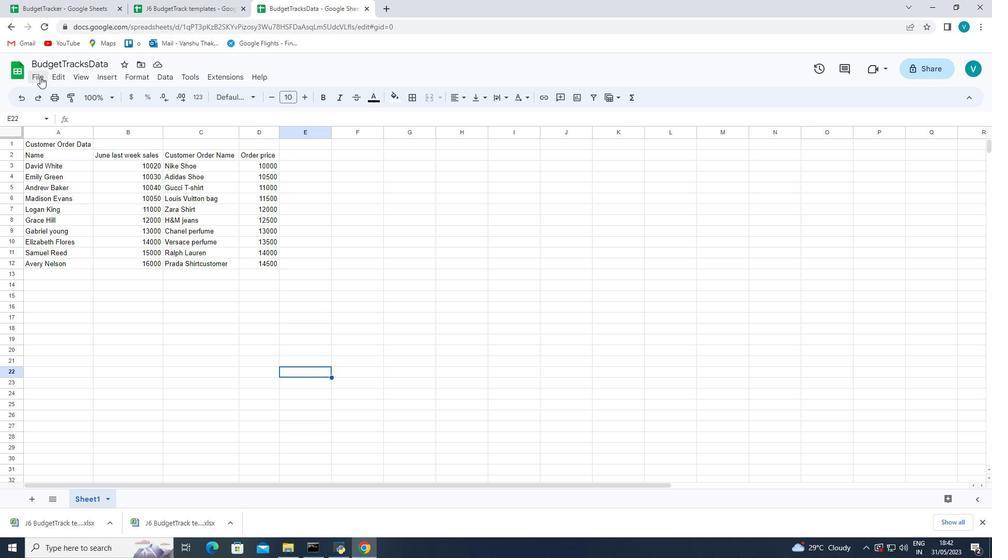 
Action: Mouse moved to (92, 202)
Screenshot: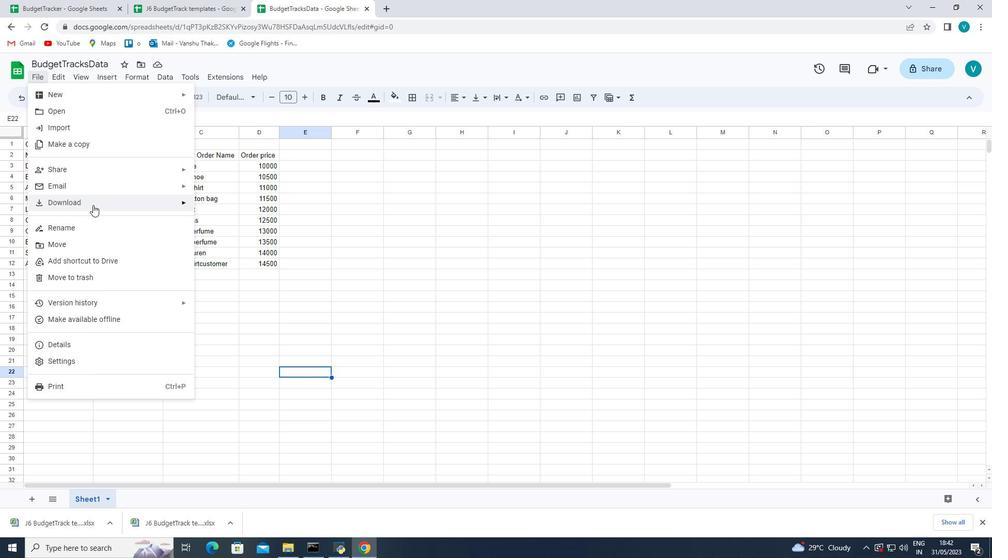 
Action: Mouse pressed left at (92, 202)
Screenshot: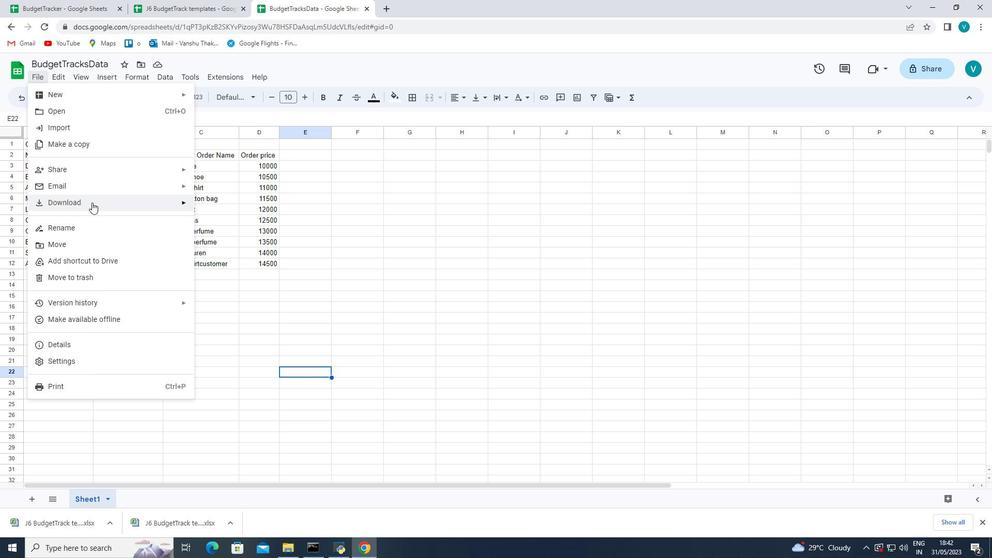
Action: Mouse moved to (242, 205)
Screenshot: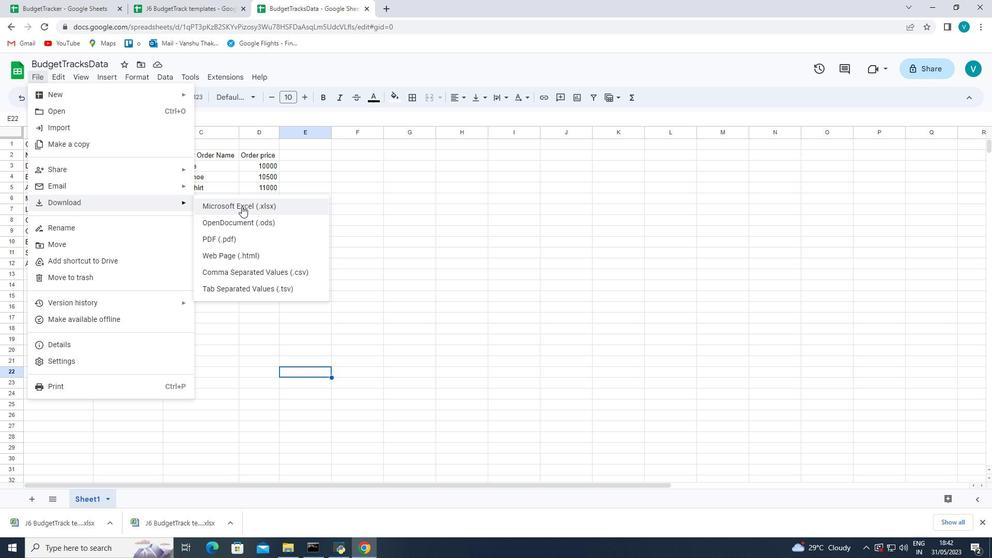 
Action: Mouse pressed left at (242, 205)
Screenshot: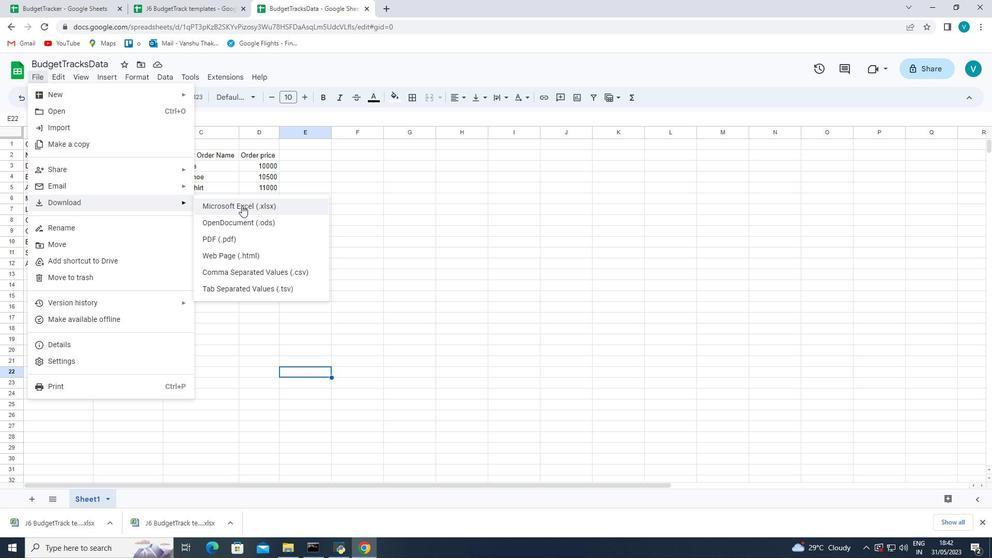 
Action: Mouse moved to (675, 92)
Screenshot: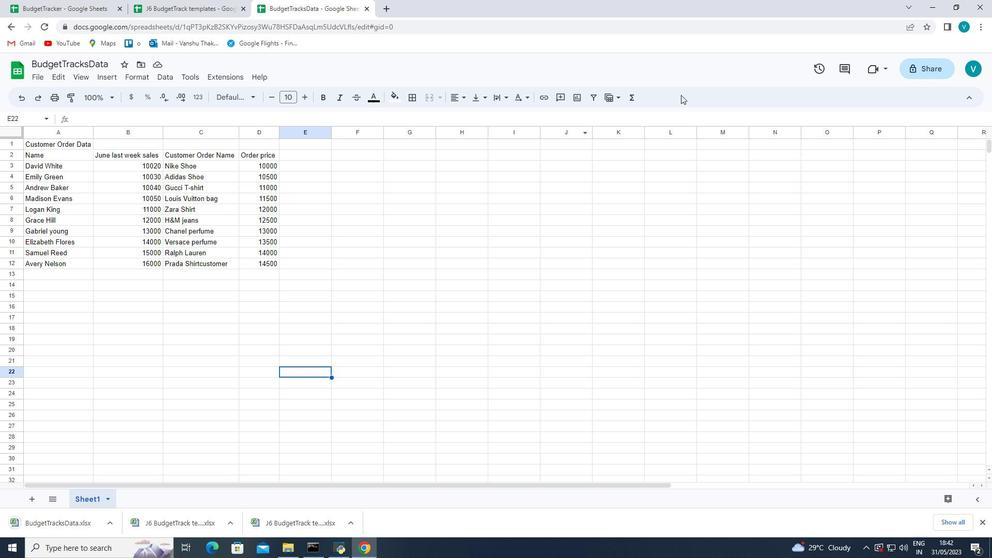 
